 Task: Check the average views per listing of double oven in the last 3 years.
Action: Mouse moved to (829, 187)
Screenshot: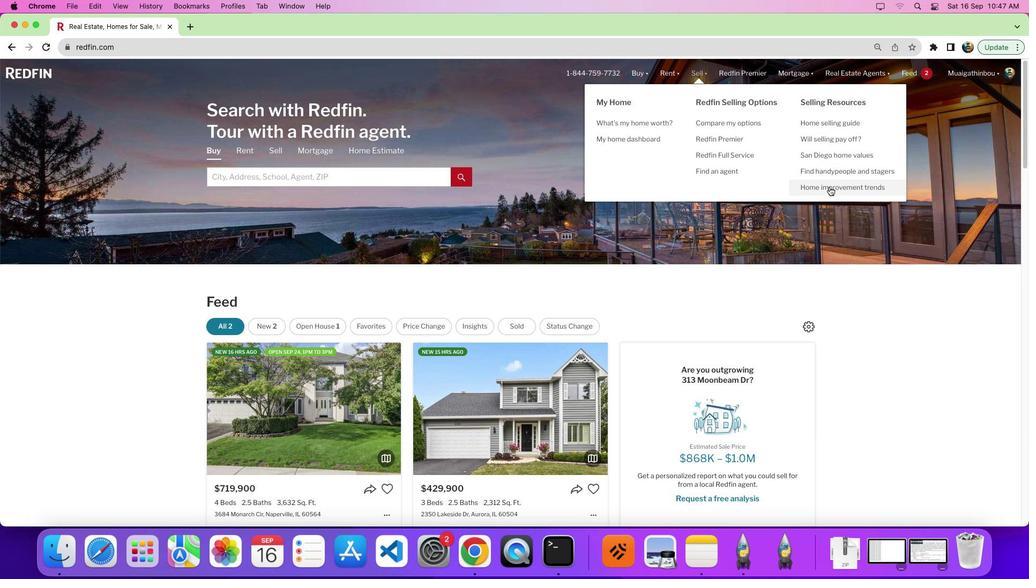 
Action: Mouse pressed left at (829, 187)
Screenshot: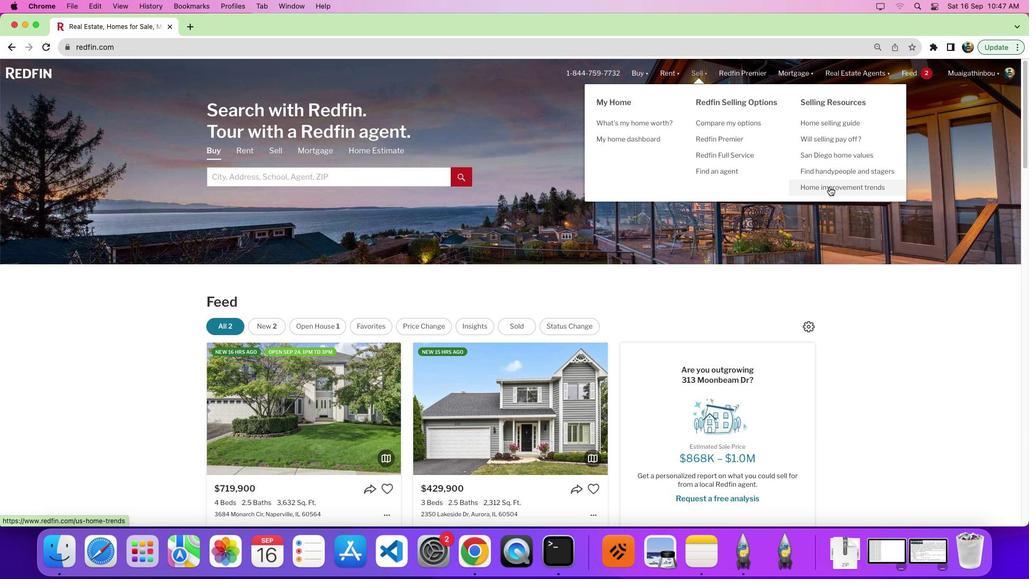 
Action: Mouse pressed left at (829, 187)
Screenshot: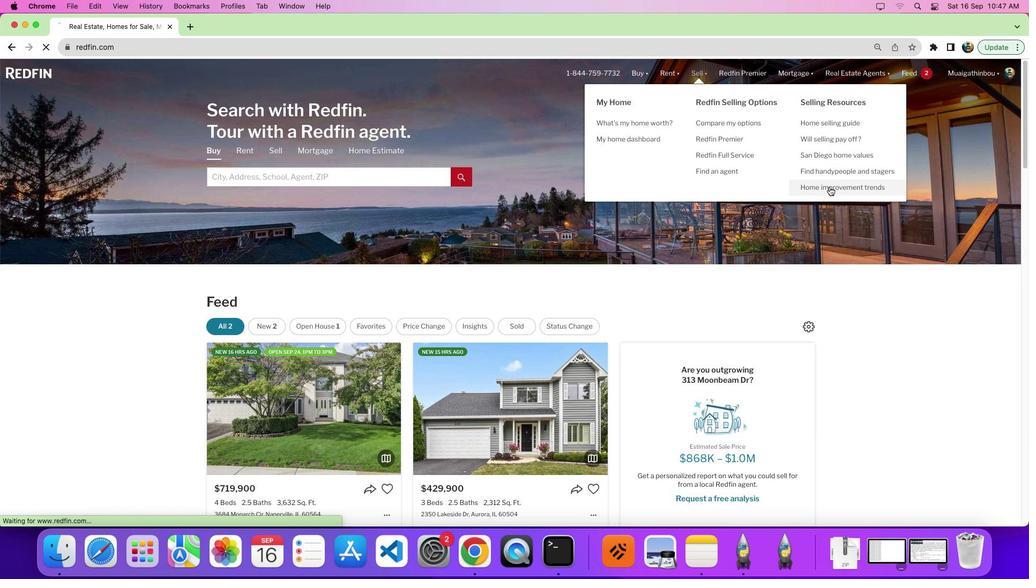 
Action: Mouse moved to (291, 211)
Screenshot: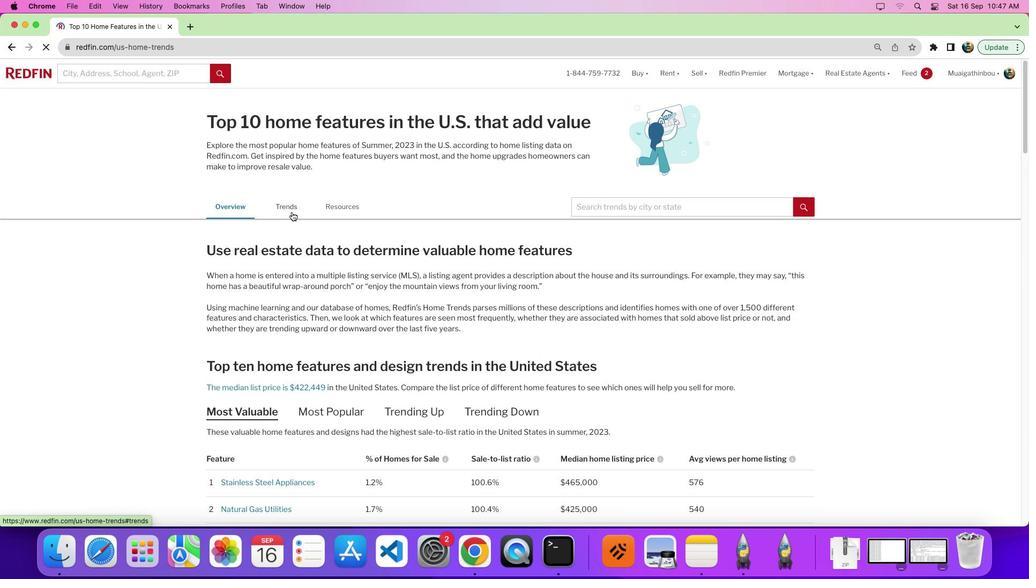 
Action: Mouse pressed left at (291, 211)
Screenshot: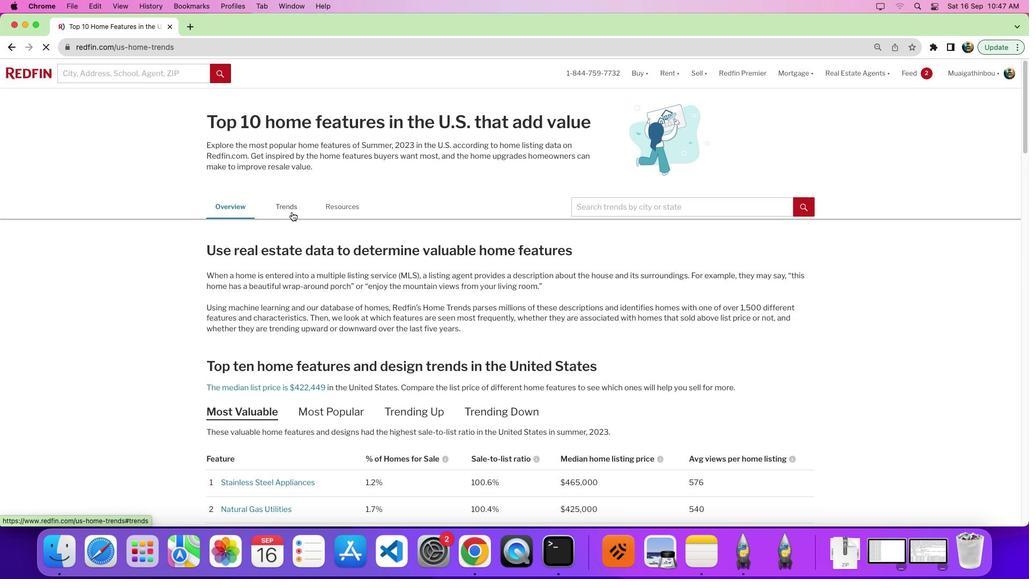
Action: Mouse moved to (574, 279)
Screenshot: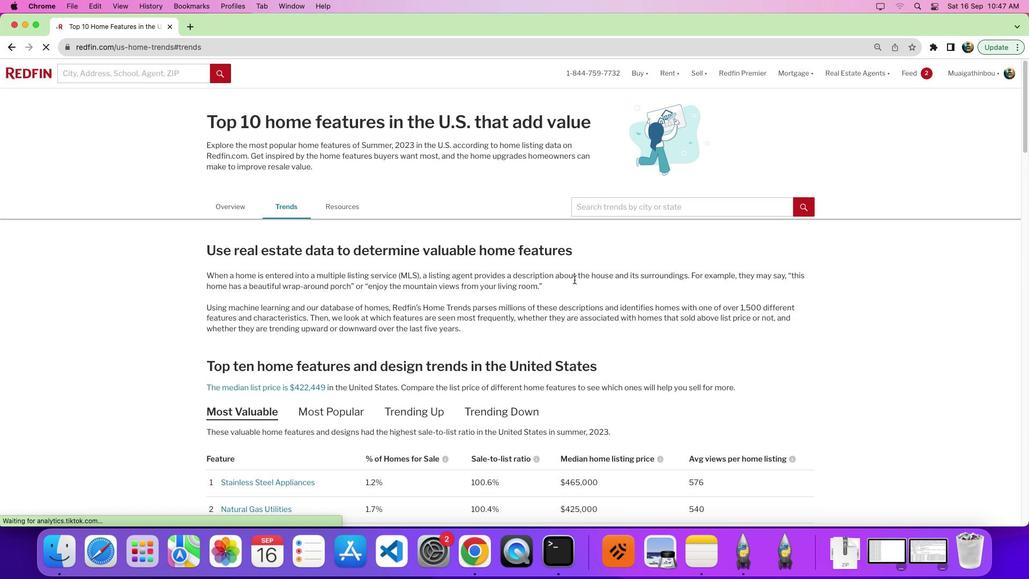 
Action: Mouse scrolled (574, 279) with delta (0, 0)
Screenshot: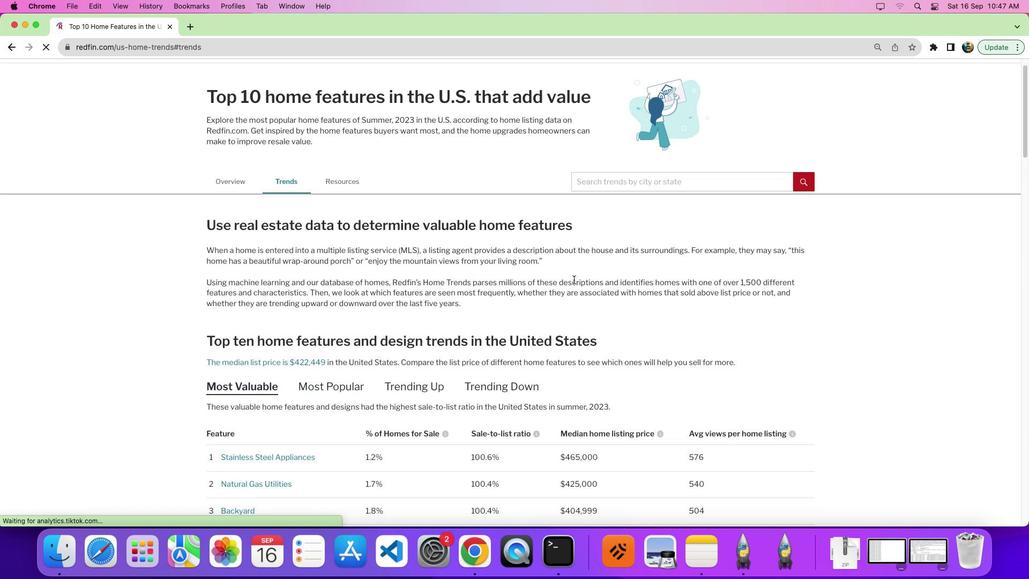 
Action: Mouse scrolled (574, 279) with delta (0, 0)
Screenshot: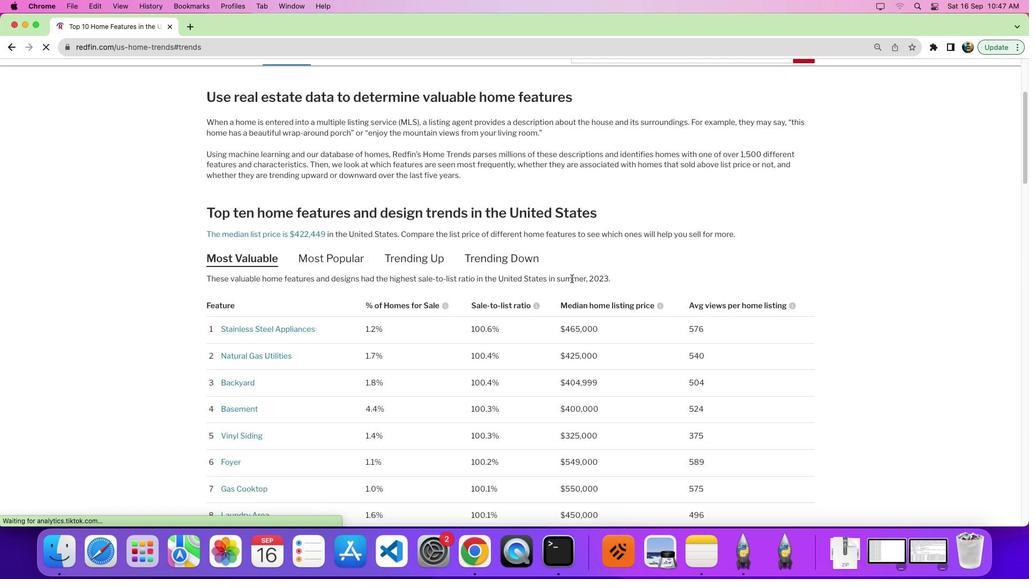 
Action: Mouse scrolled (574, 279) with delta (0, -4)
Screenshot: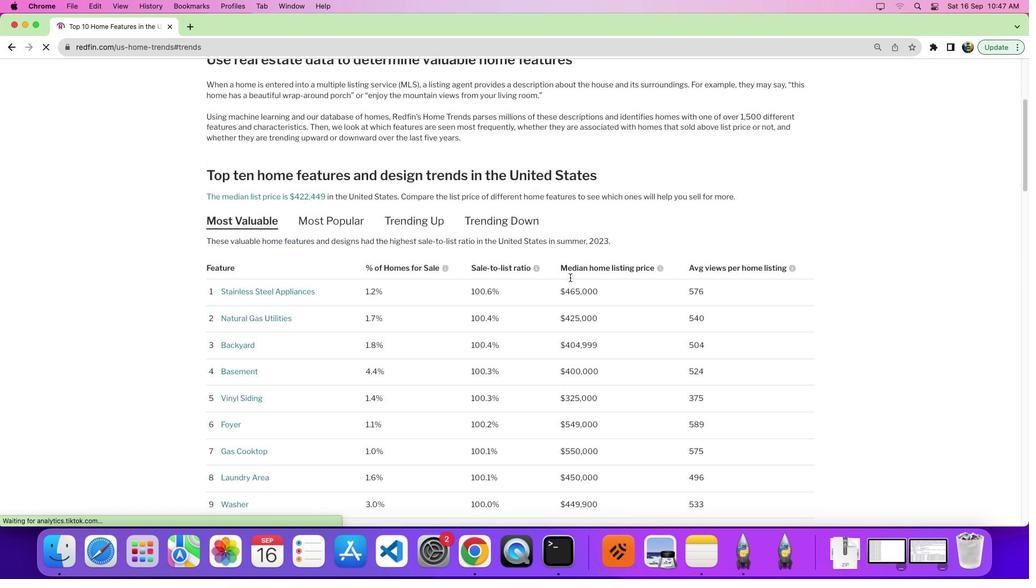 
Action: Mouse moved to (568, 277)
Screenshot: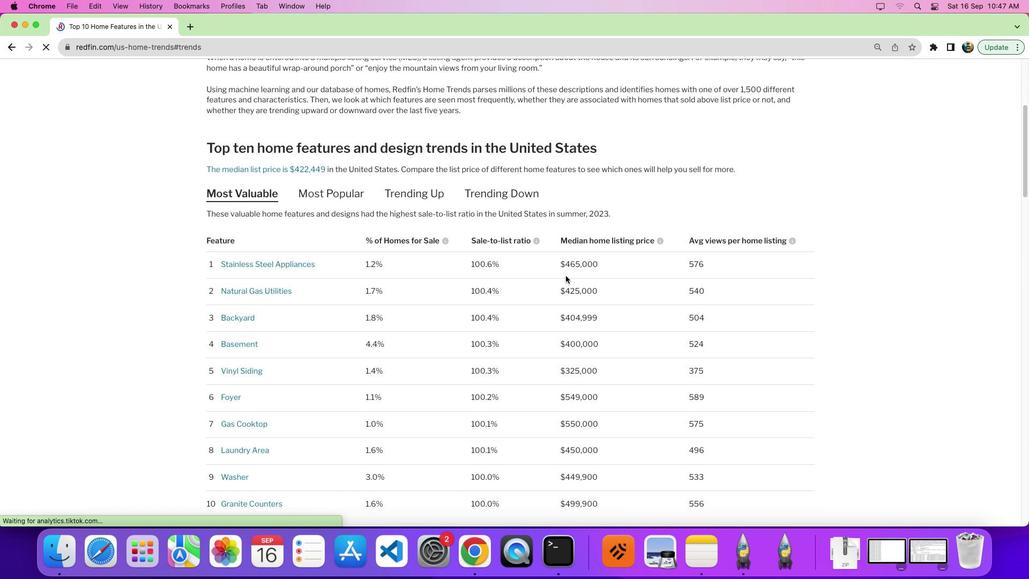 
Action: Mouse scrolled (568, 277) with delta (0, 0)
Screenshot: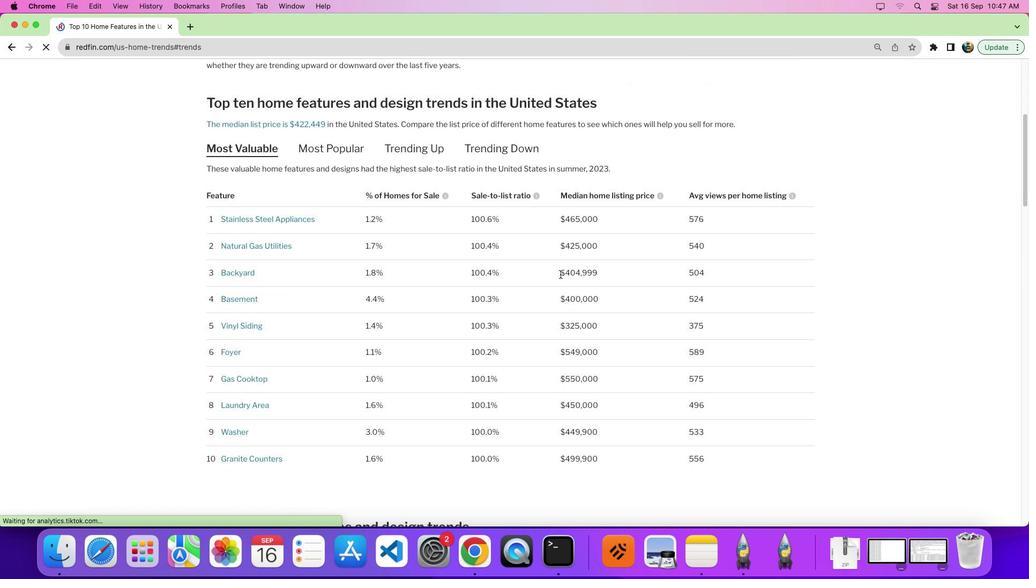 
Action: Mouse scrolled (568, 277) with delta (0, 0)
Screenshot: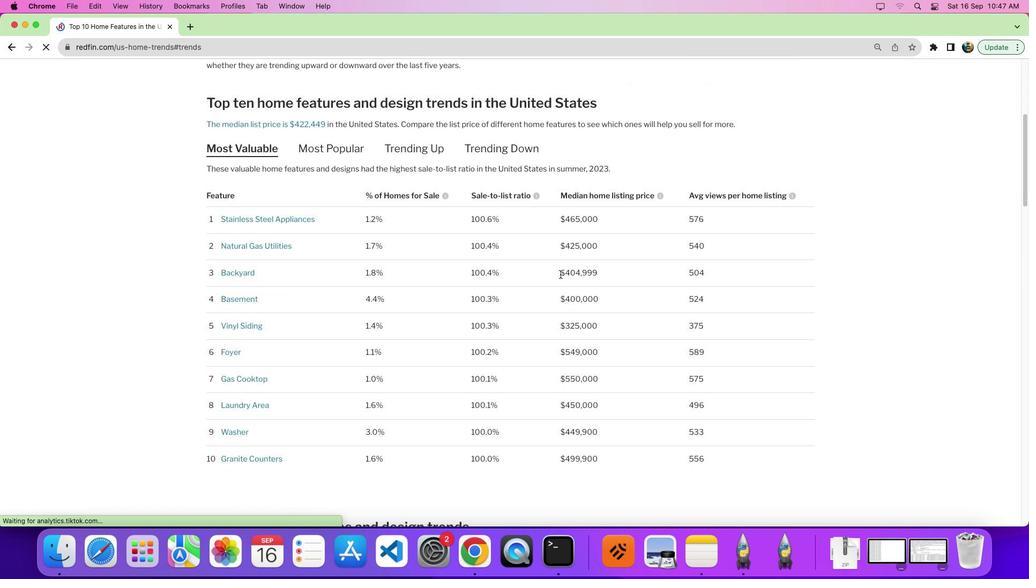 
Action: Mouse moved to (567, 276)
Screenshot: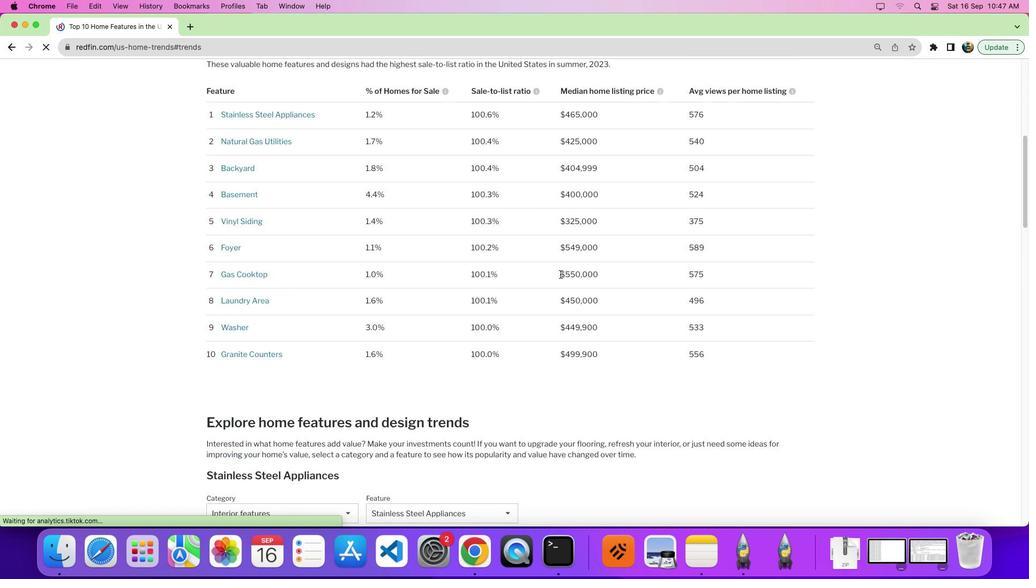 
Action: Mouse scrolled (567, 276) with delta (0, -4)
Screenshot: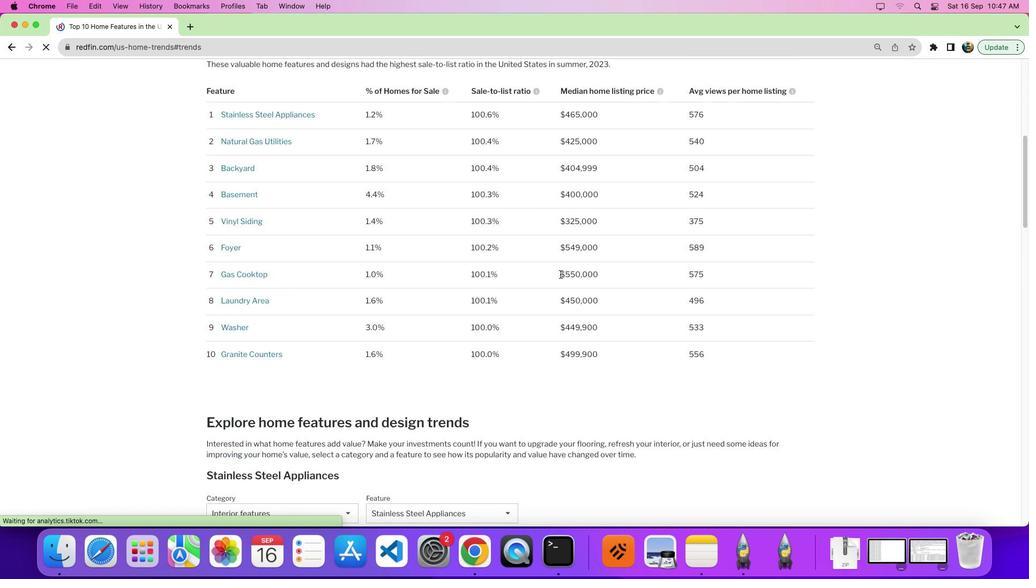 
Action: Mouse moved to (557, 274)
Screenshot: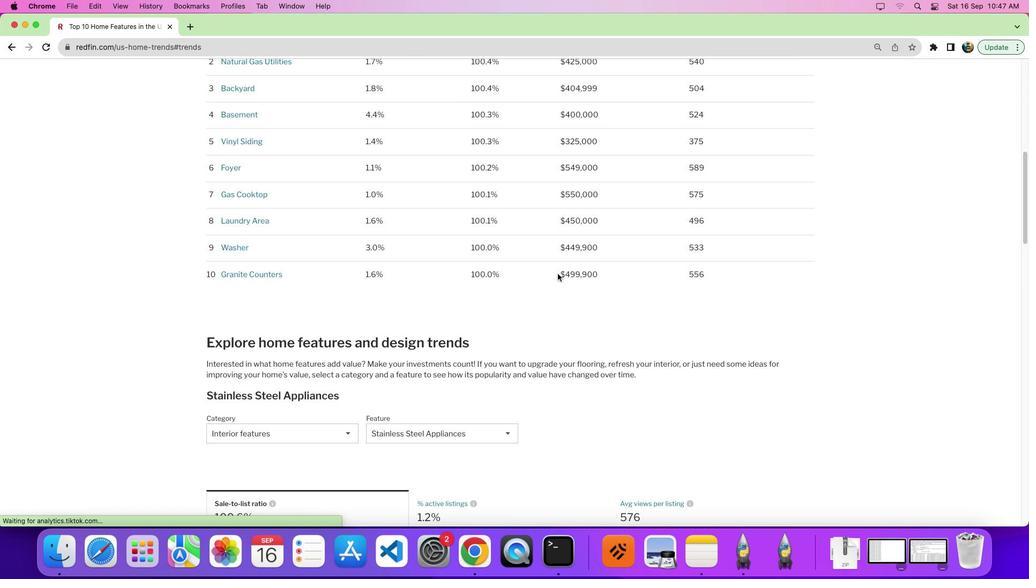 
Action: Mouse scrolled (557, 274) with delta (0, 0)
Screenshot: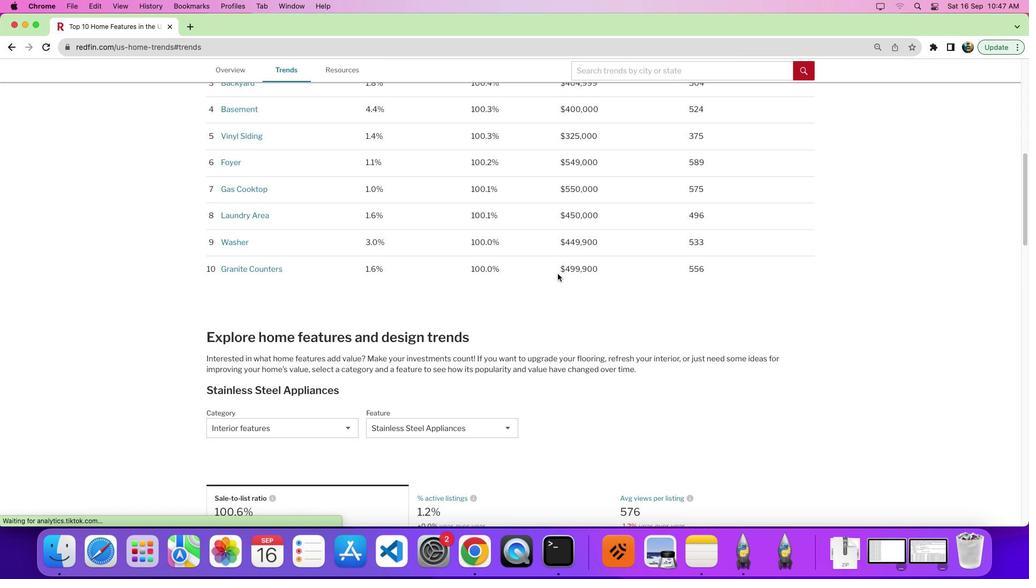 
Action: Mouse scrolled (557, 274) with delta (0, 0)
Screenshot: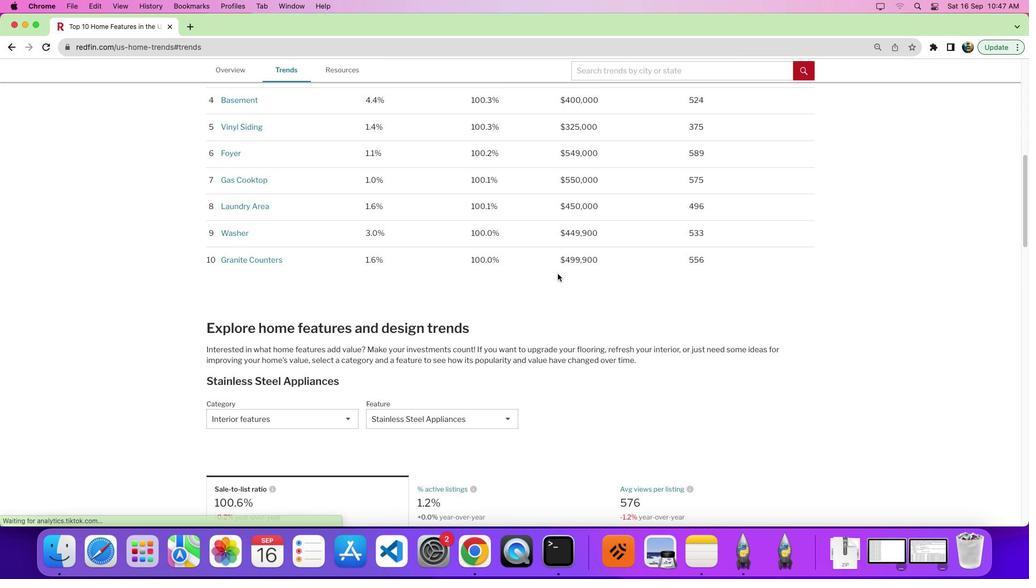 
Action: Mouse scrolled (557, 274) with delta (0, -2)
Screenshot: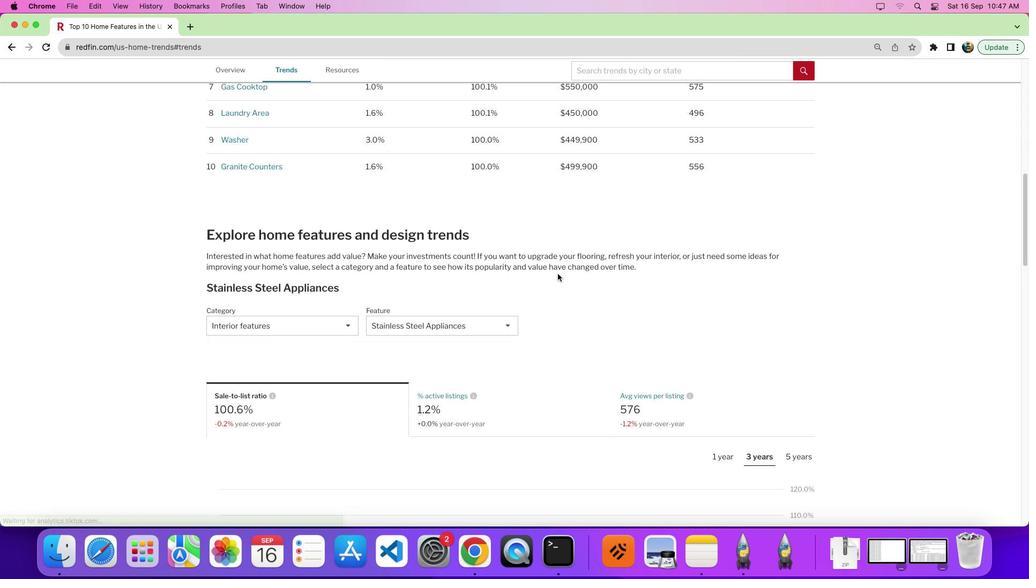 
Action: Mouse scrolled (557, 274) with delta (0, 0)
Screenshot: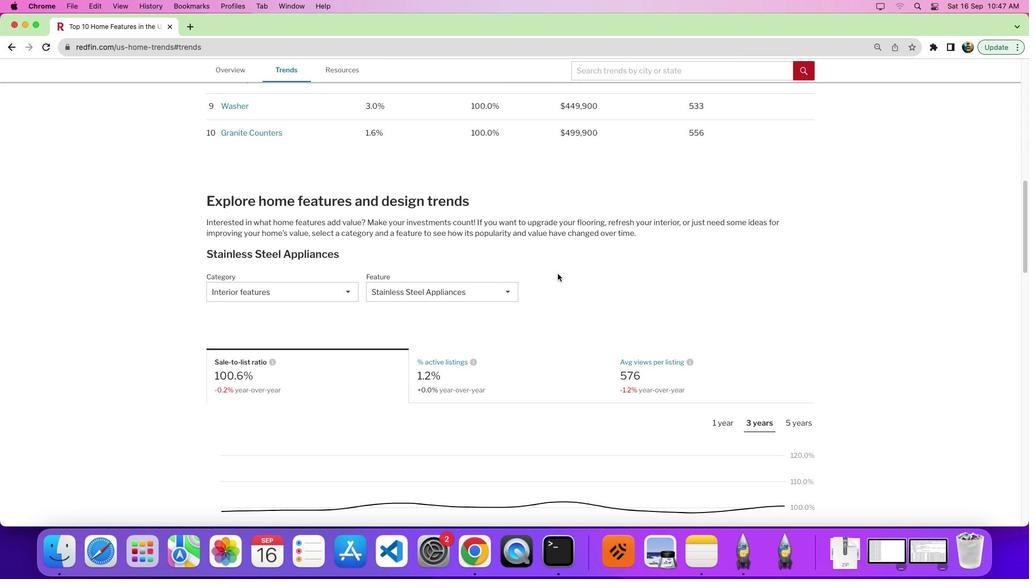 
Action: Mouse scrolled (557, 274) with delta (0, 0)
Screenshot: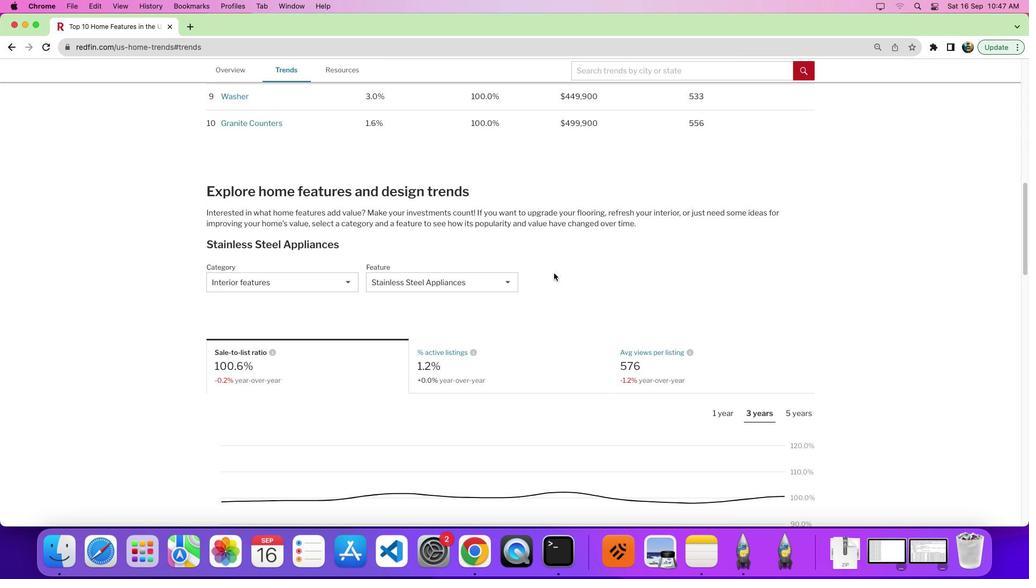 
Action: Mouse moved to (485, 282)
Screenshot: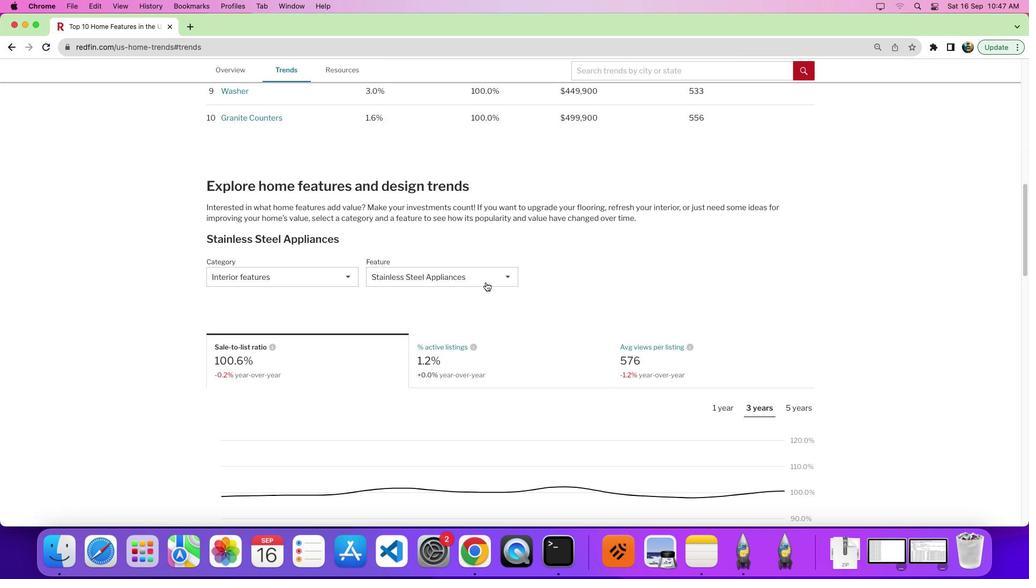 
Action: Mouse pressed left at (485, 282)
Screenshot: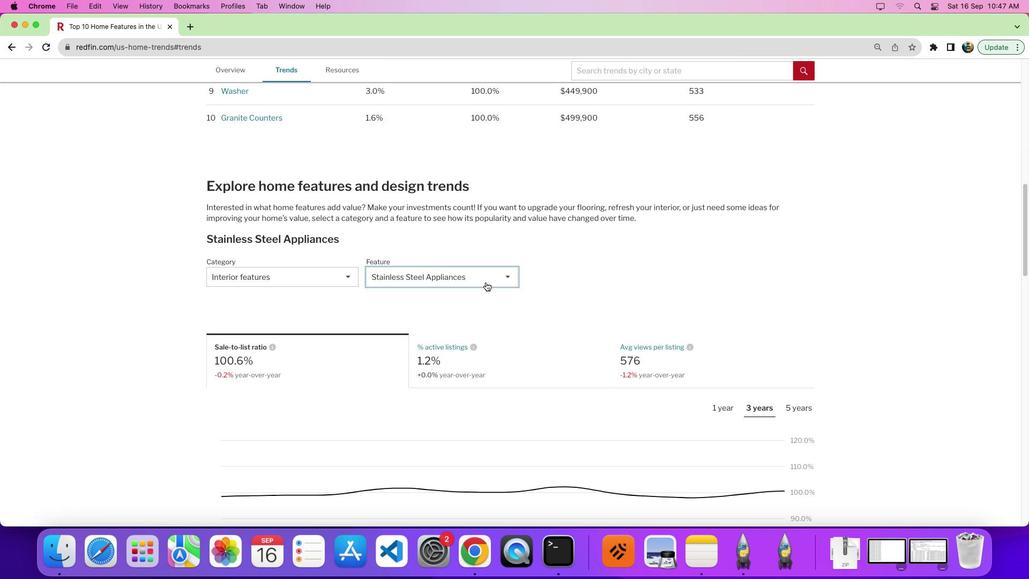 
Action: Mouse moved to (460, 363)
Screenshot: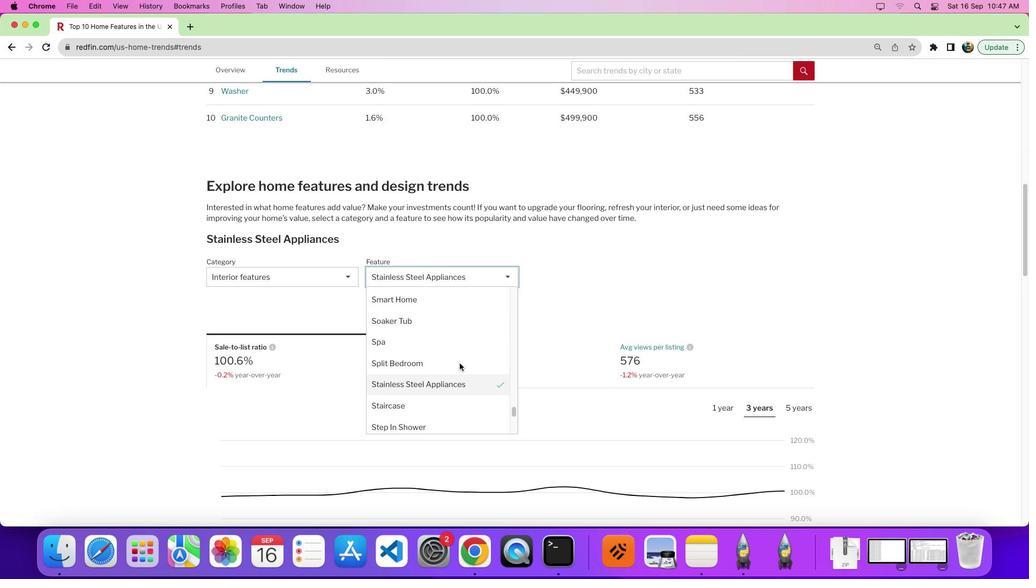 
Action: Mouse scrolled (460, 363) with delta (0, 0)
Screenshot: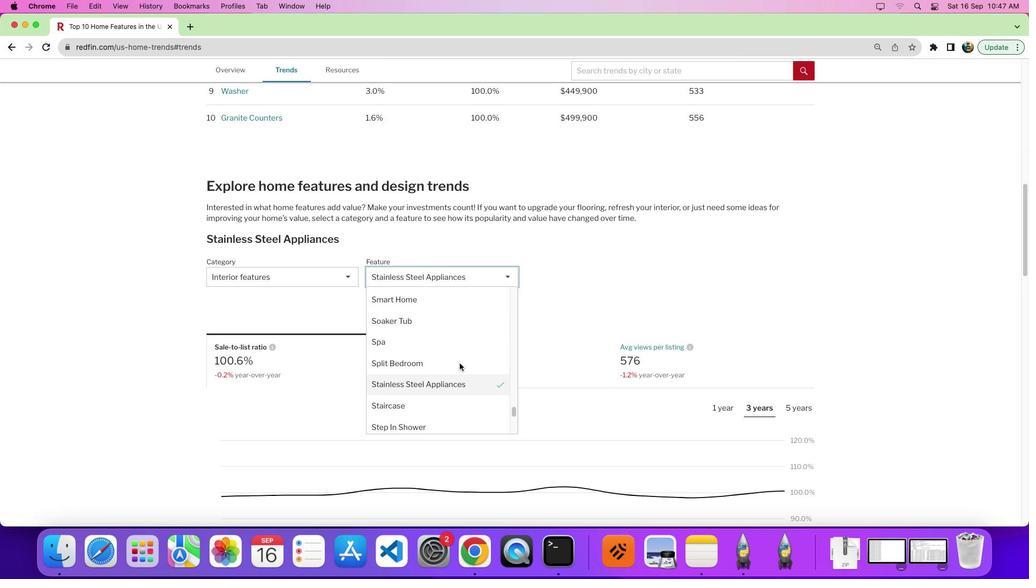 
Action: Mouse scrolled (460, 363) with delta (0, 0)
Screenshot: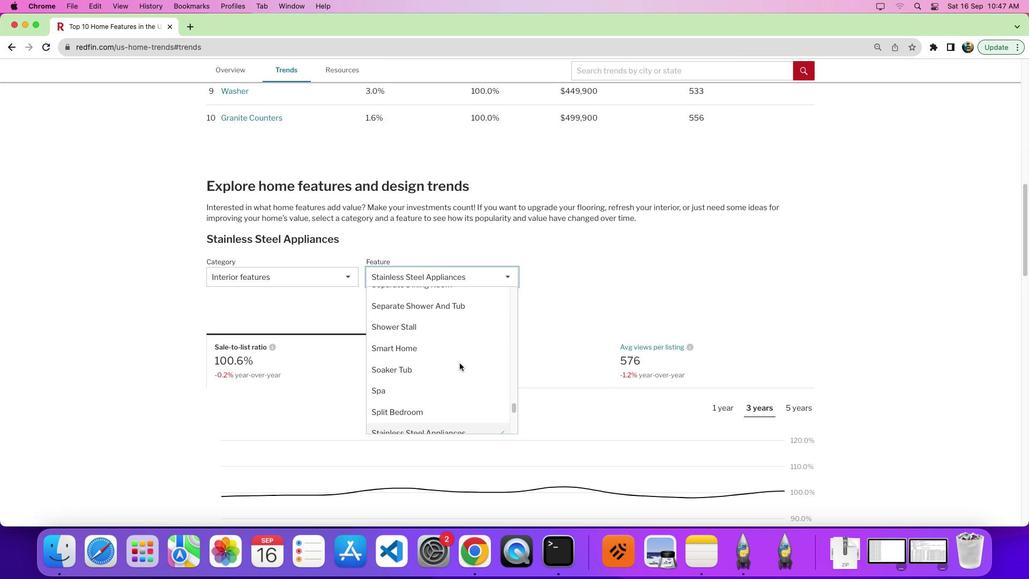 
Action: Mouse scrolled (460, 363) with delta (0, 3)
Screenshot: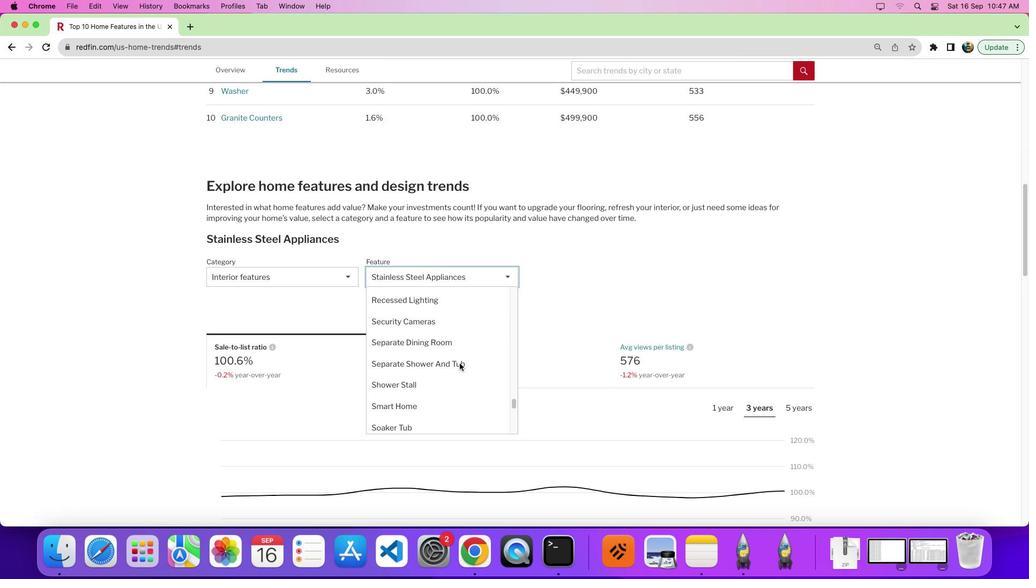 
Action: Mouse scrolled (460, 363) with delta (0, 0)
Screenshot: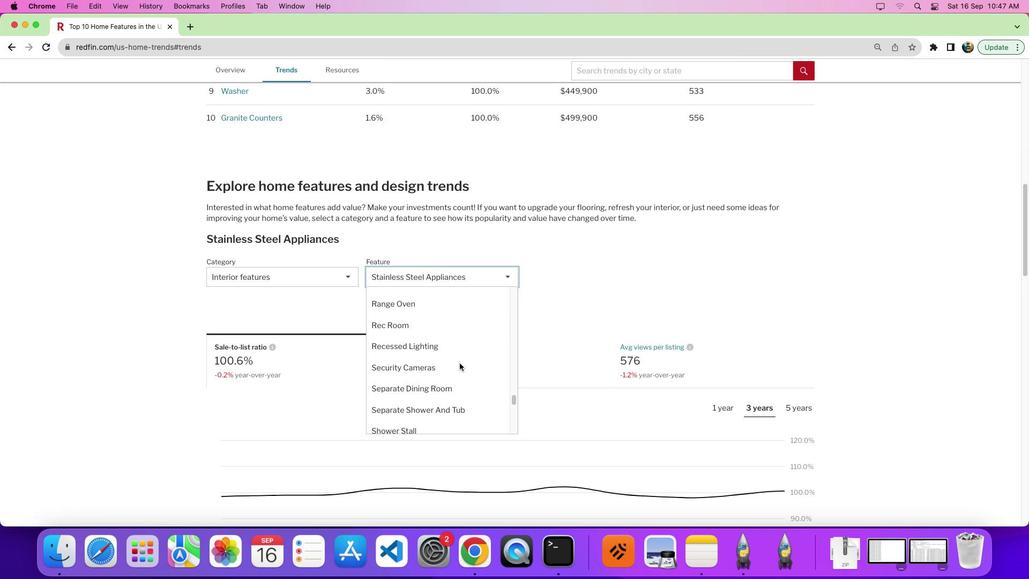 
Action: Mouse scrolled (460, 363) with delta (0, 0)
Screenshot: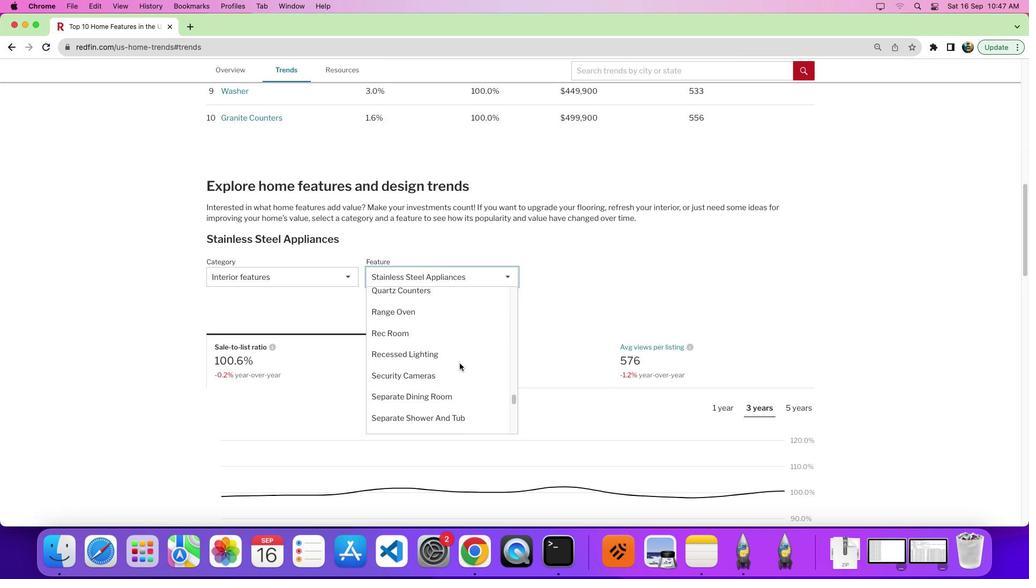 
Action: Mouse moved to (427, 333)
Screenshot: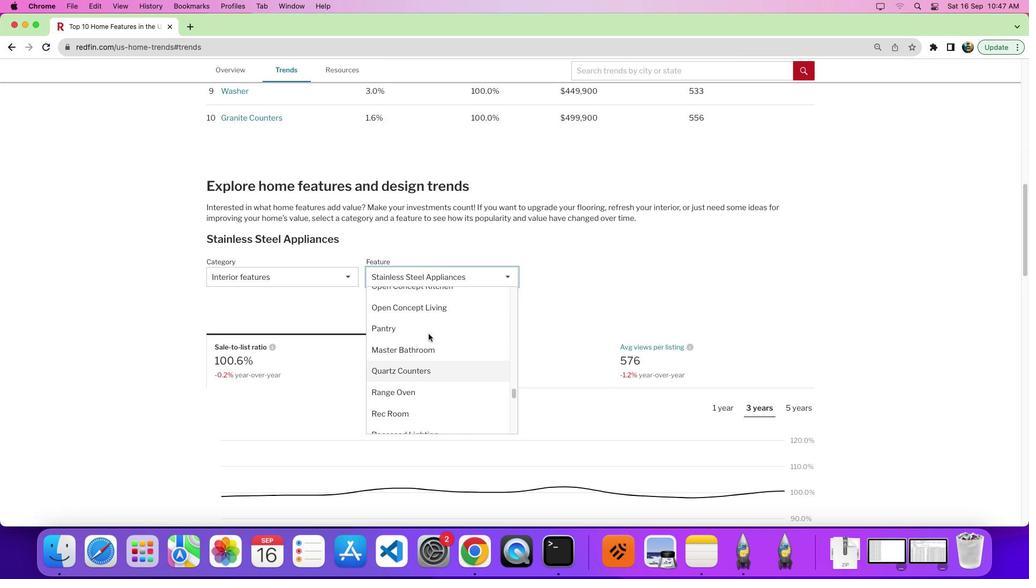 
Action: Mouse scrolled (427, 333) with delta (0, 0)
Screenshot: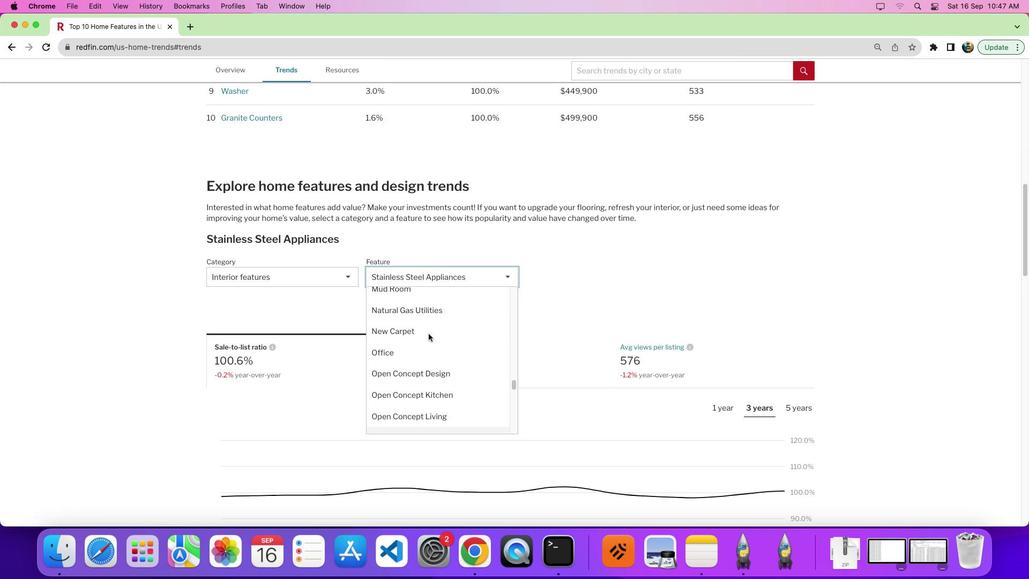 
Action: Mouse moved to (427, 333)
Screenshot: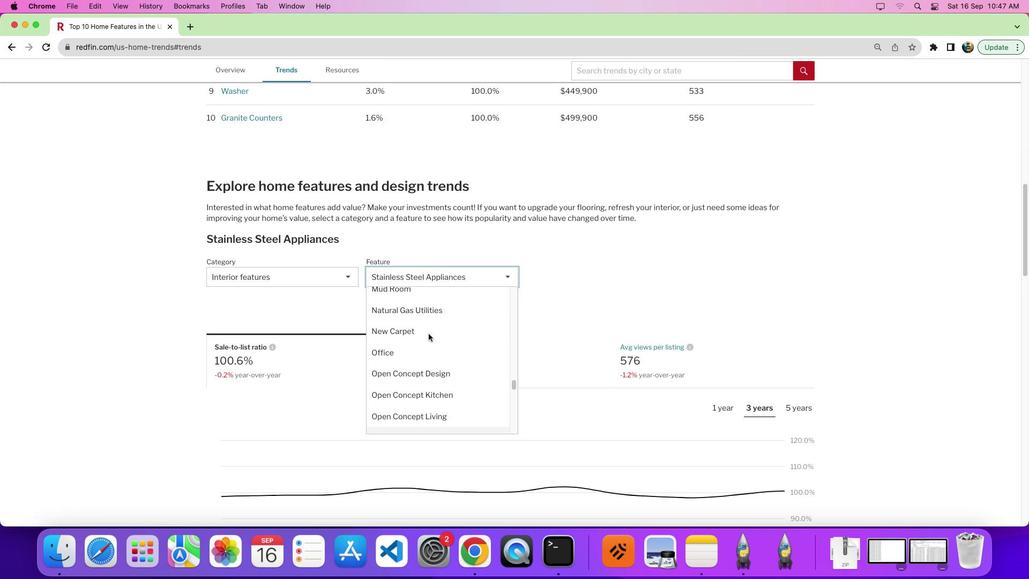 
Action: Mouse scrolled (427, 333) with delta (0, 1)
Screenshot: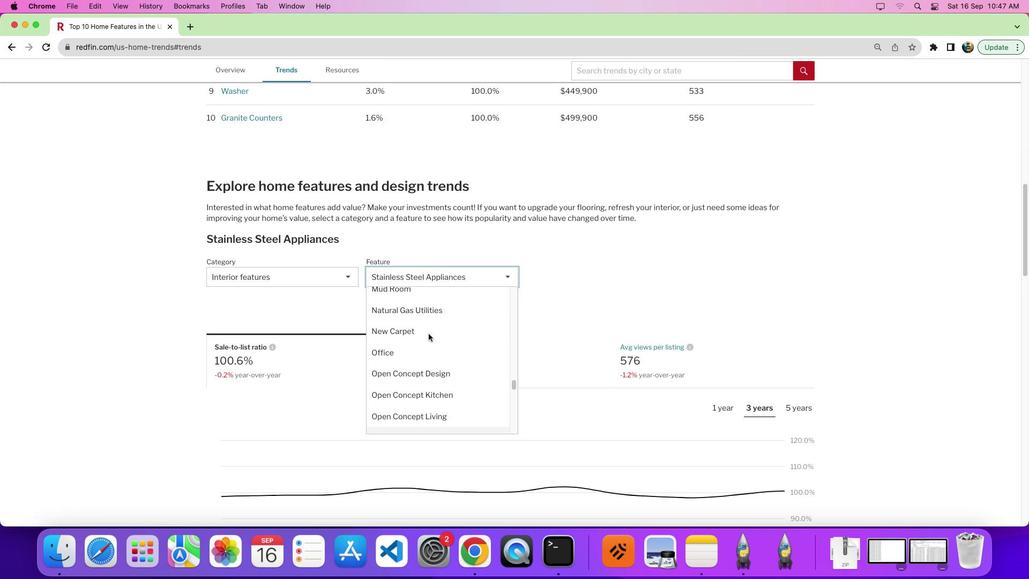 
Action: Mouse moved to (428, 333)
Screenshot: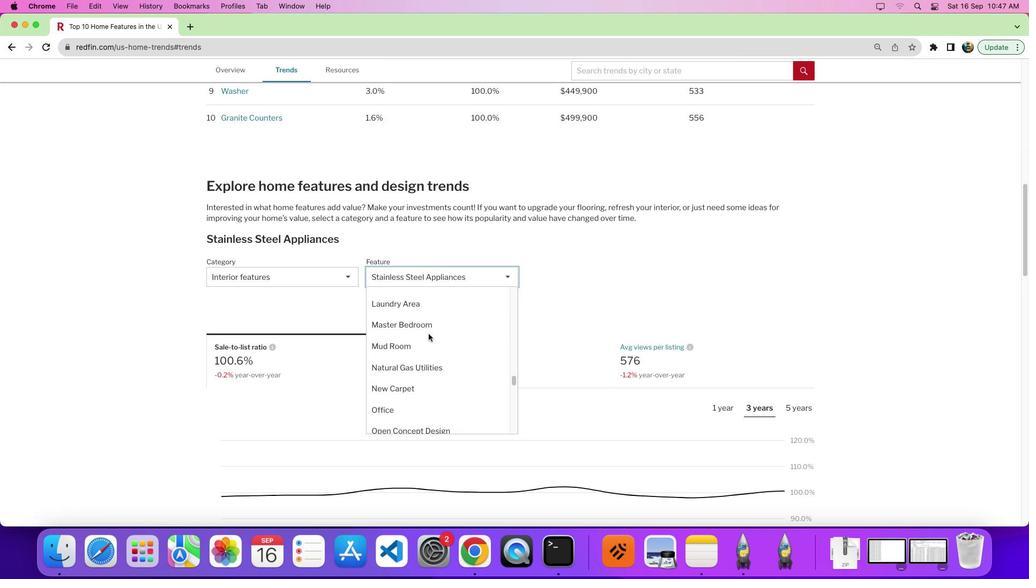 
Action: Mouse scrolled (428, 333) with delta (0, 4)
Screenshot: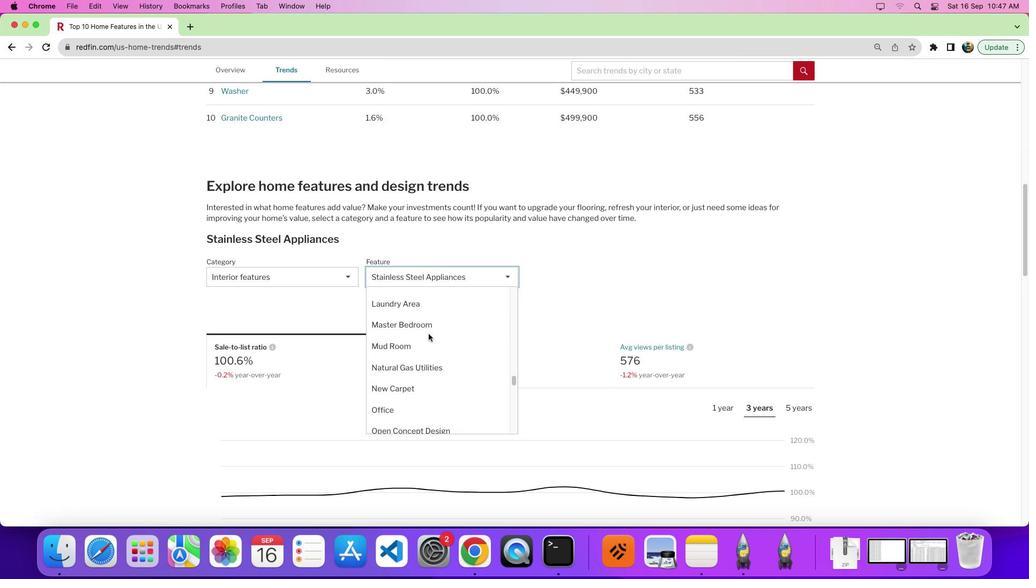 
Action: Mouse moved to (428, 333)
Screenshot: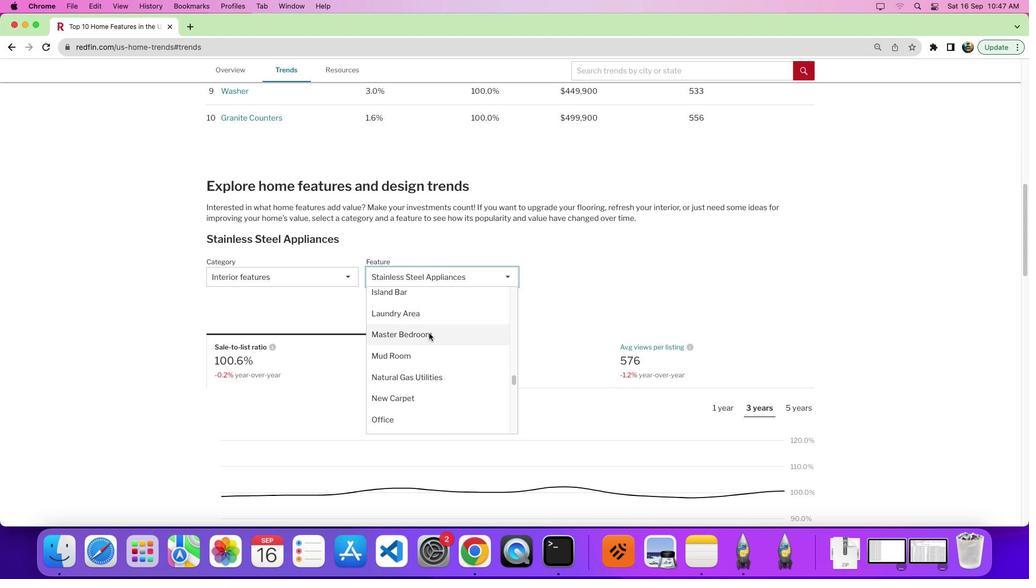 
Action: Mouse scrolled (428, 333) with delta (0, 0)
Screenshot: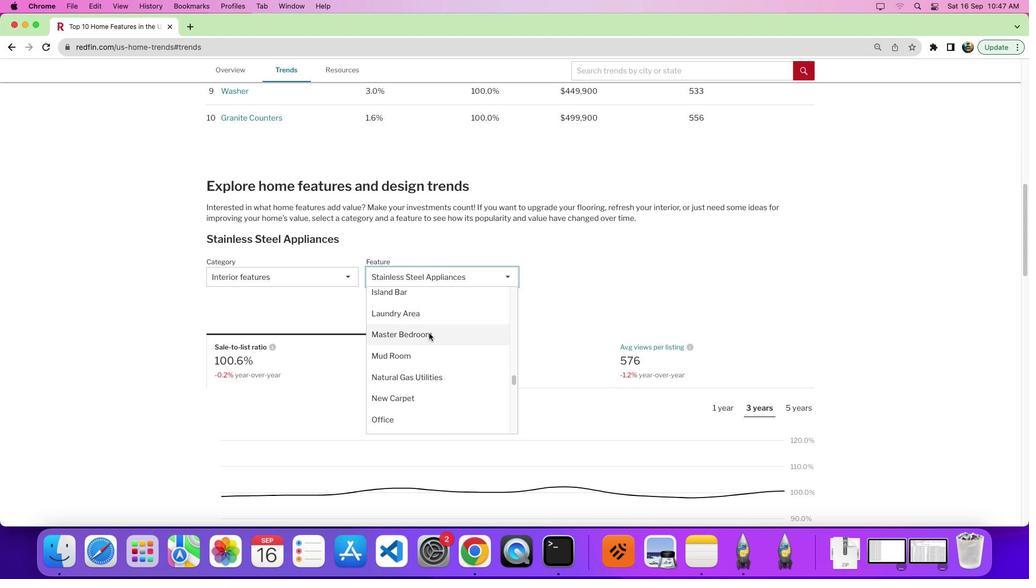 
Action: Mouse scrolled (428, 333) with delta (0, 0)
Screenshot: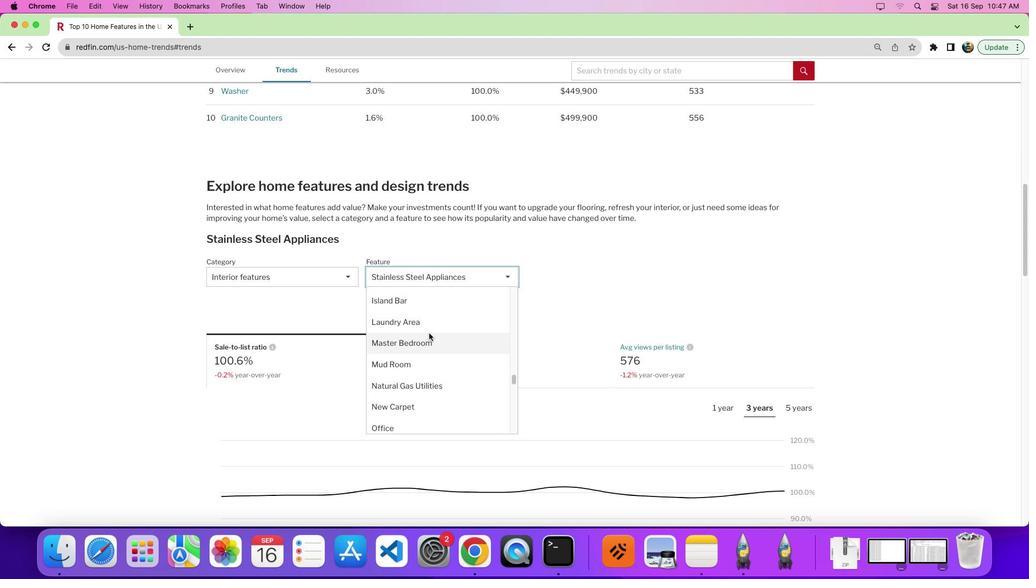 
Action: Mouse scrolled (428, 333) with delta (0, 0)
Screenshot: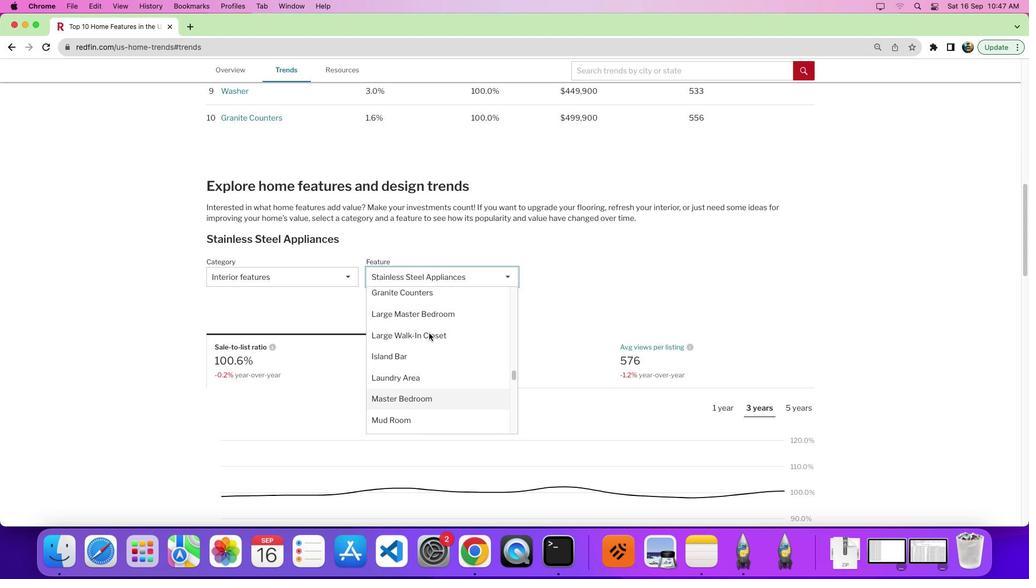 
Action: Mouse scrolled (428, 333) with delta (0, 0)
Screenshot: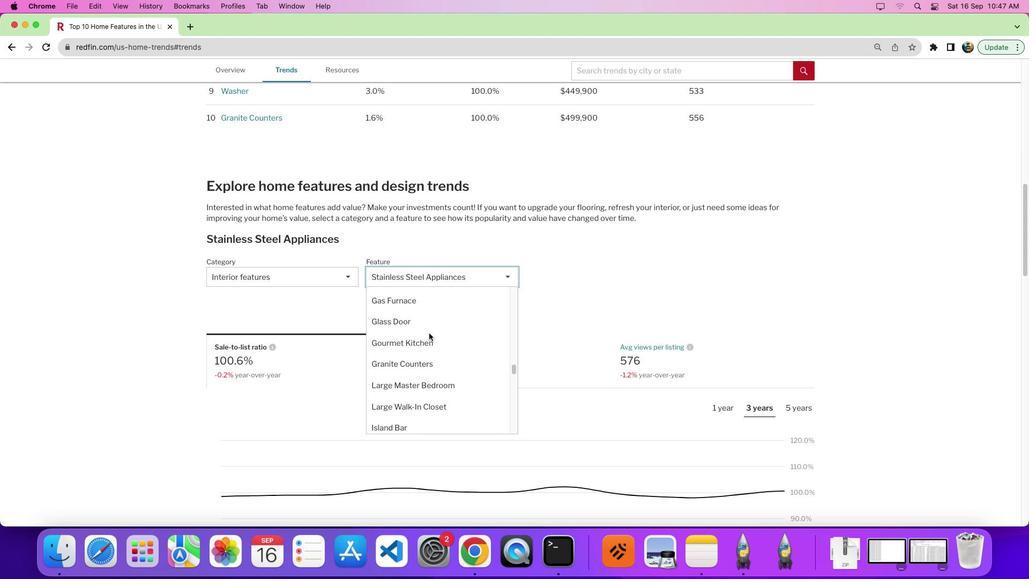 
Action: Mouse scrolled (428, 333) with delta (0, 3)
Screenshot: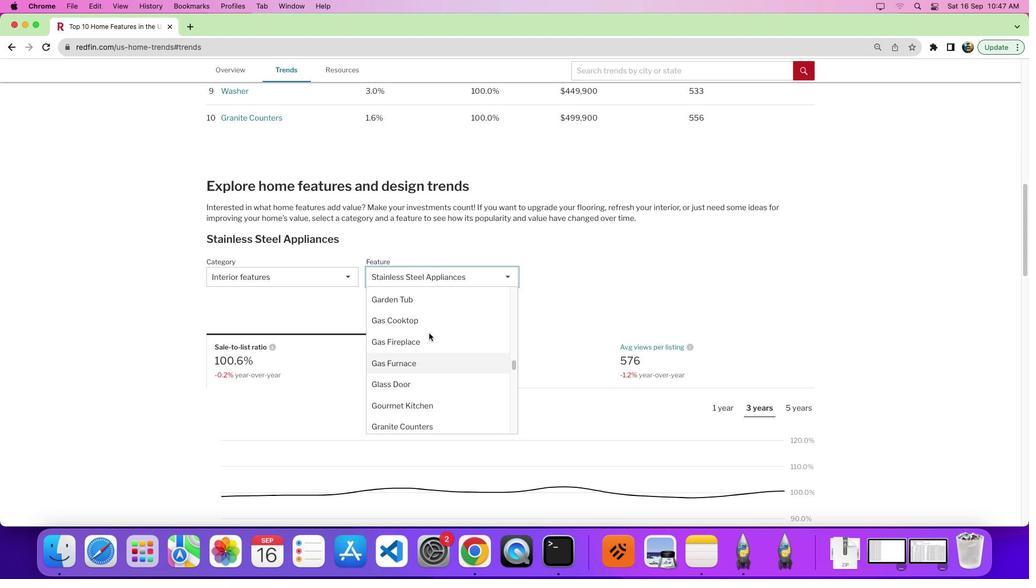 
Action: Mouse moved to (429, 333)
Screenshot: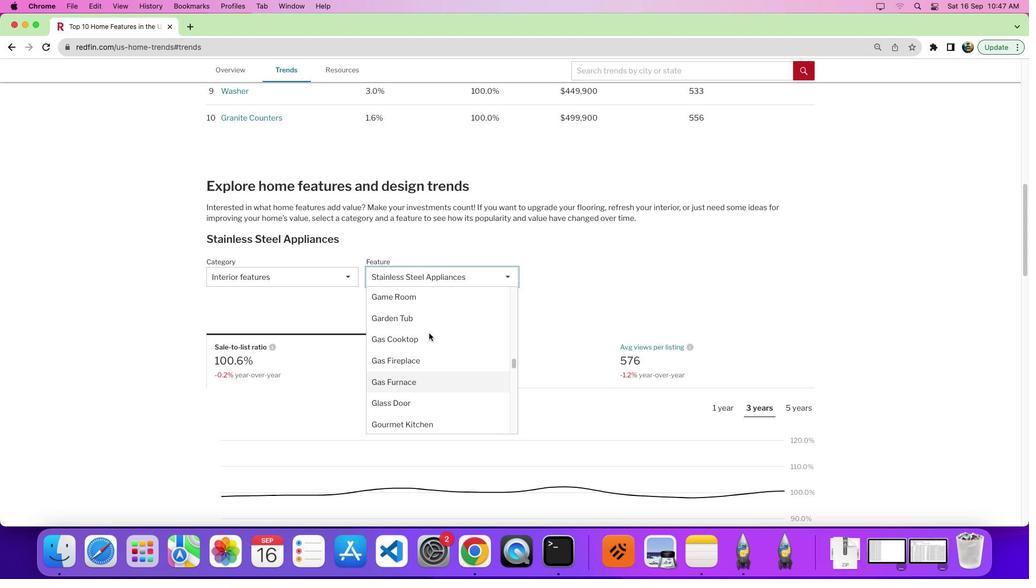 
Action: Mouse scrolled (429, 333) with delta (0, 0)
Screenshot: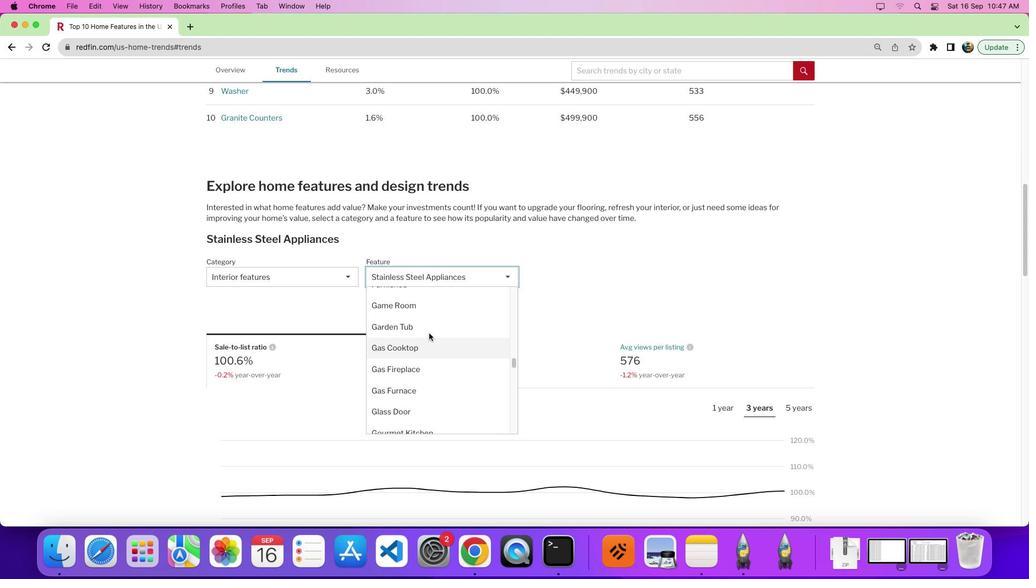 
Action: Mouse scrolled (429, 333) with delta (0, 0)
Screenshot: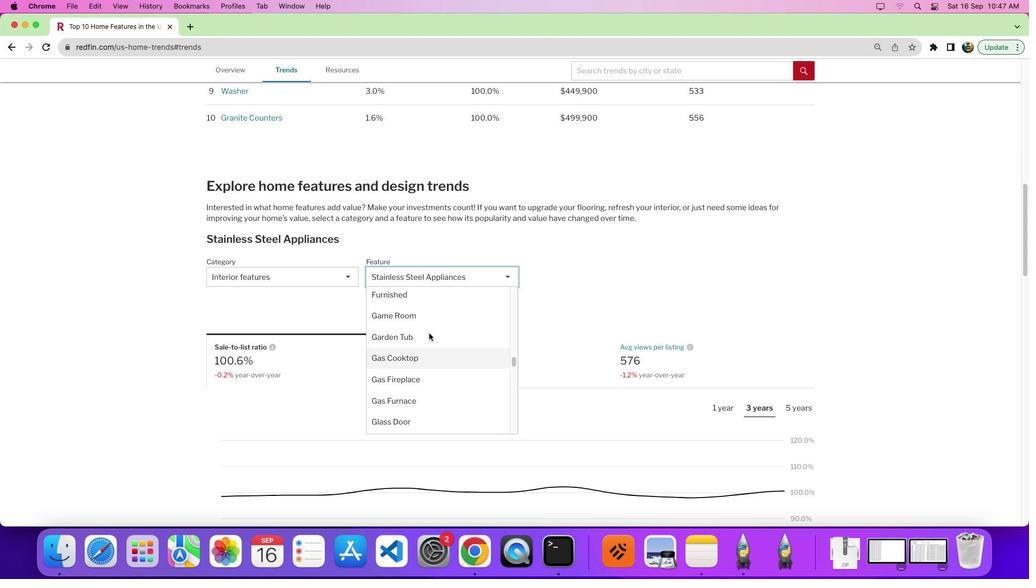 
Action: Mouse scrolled (429, 333) with delta (0, 2)
Screenshot: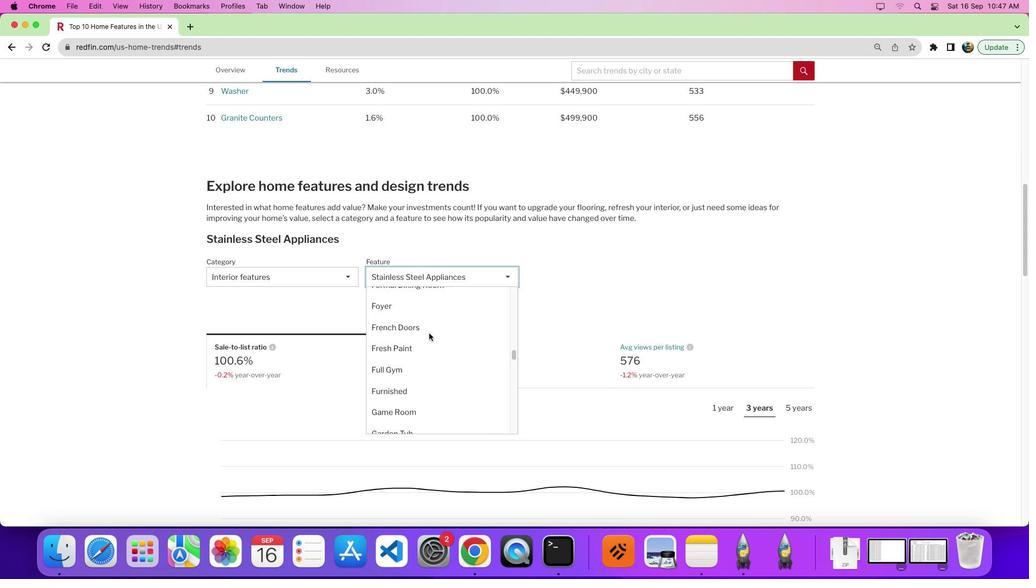 
Action: Mouse scrolled (429, 333) with delta (0, 0)
Screenshot: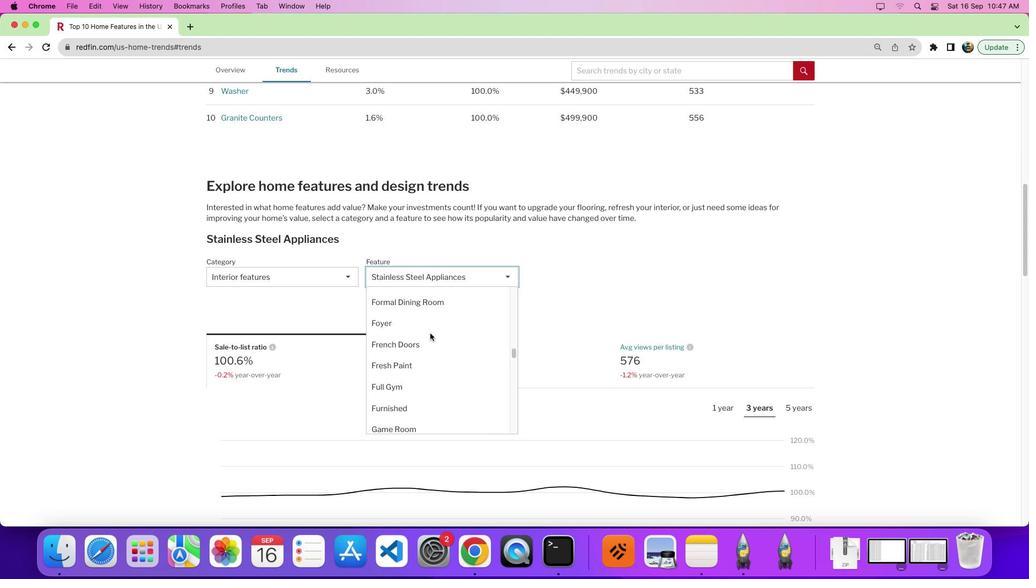 
Action: Mouse scrolled (429, 333) with delta (0, 0)
Screenshot: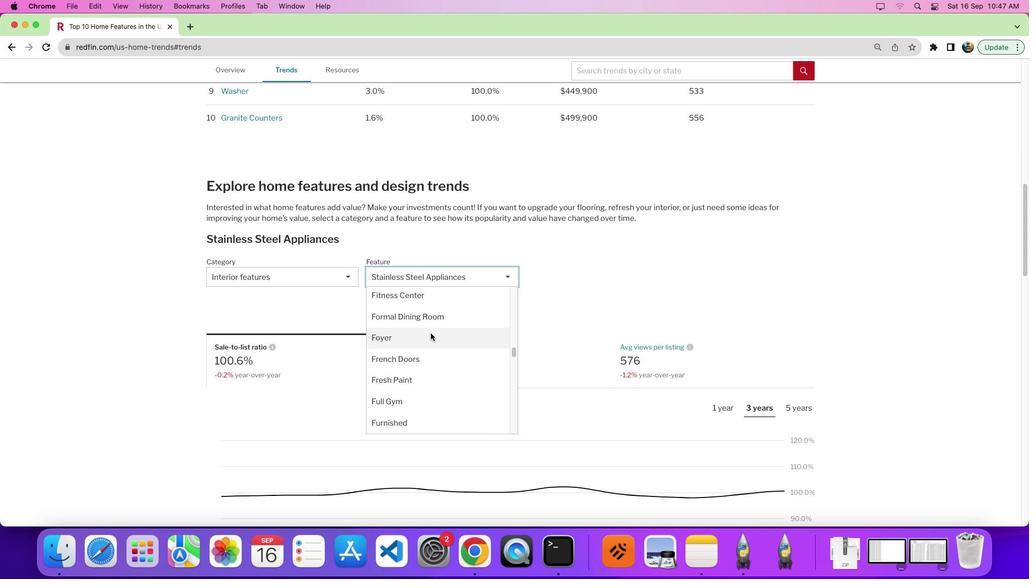 
Action: Mouse moved to (432, 331)
Screenshot: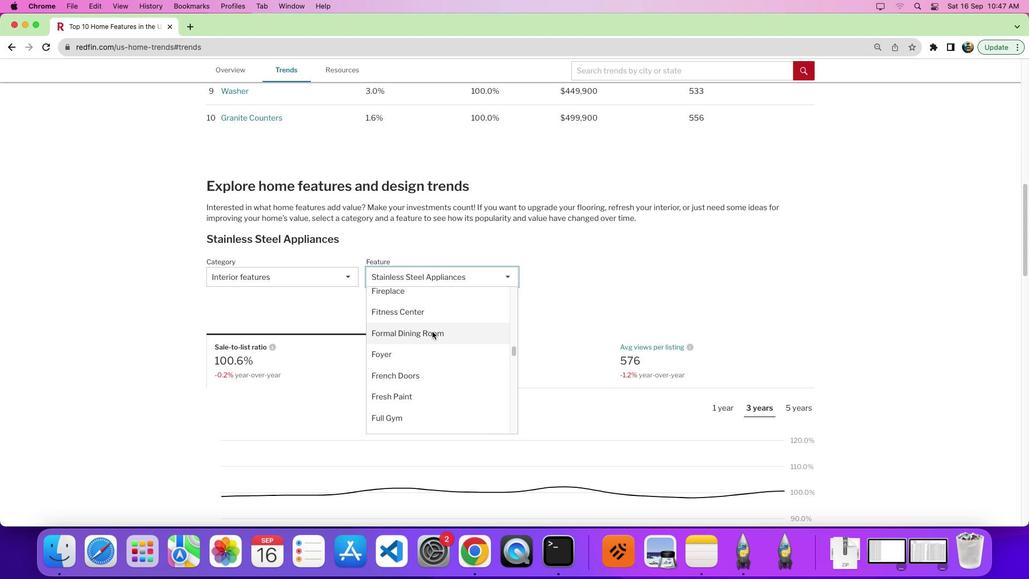 
Action: Mouse scrolled (432, 331) with delta (0, 0)
Screenshot: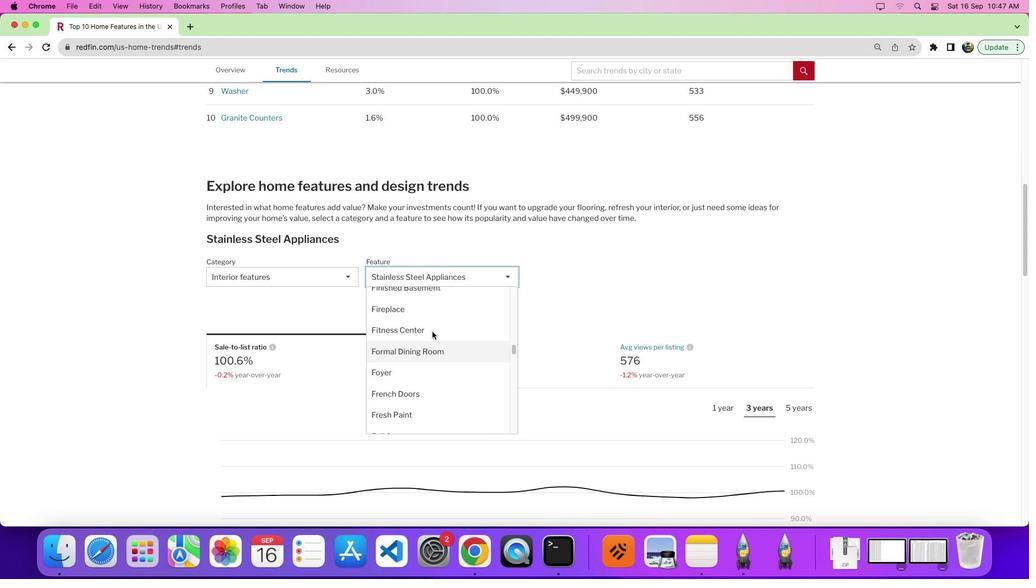 
Action: Mouse scrolled (432, 331) with delta (0, 0)
Screenshot: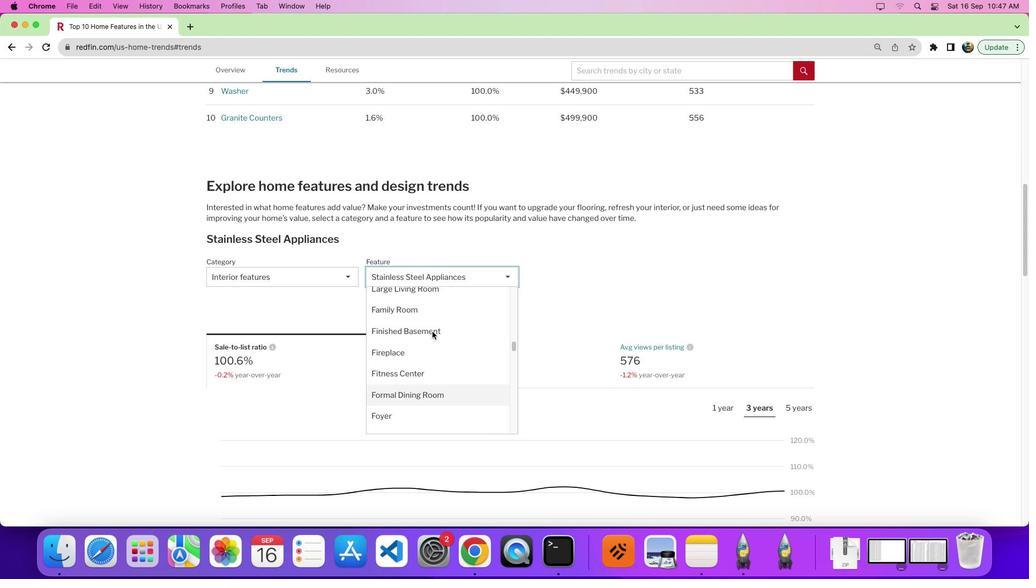 
Action: Mouse moved to (432, 331)
Screenshot: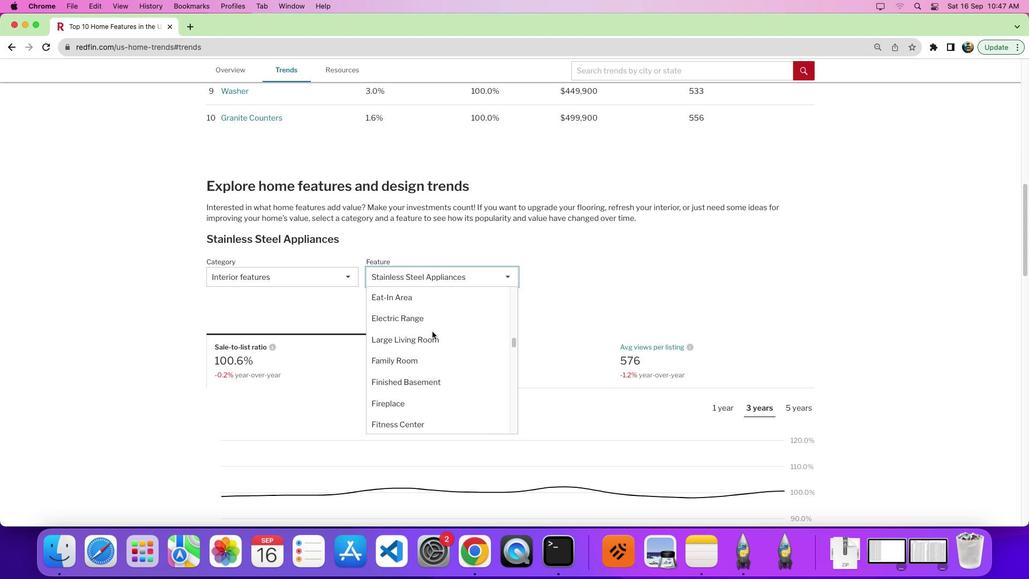 
Action: Mouse scrolled (432, 331) with delta (0, 2)
Screenshot: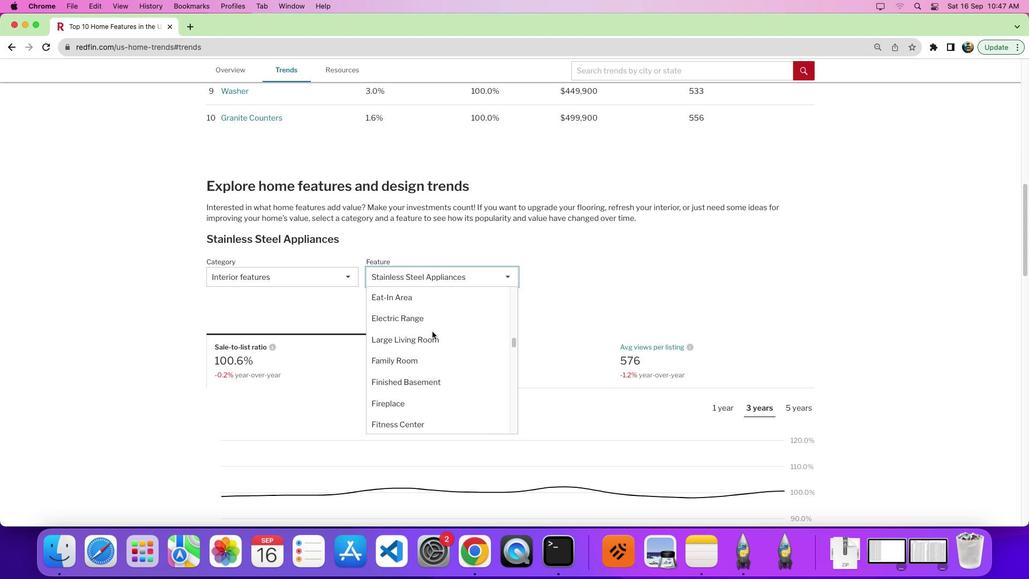
Action: Mouse moved to (456, 304)
Screenshot: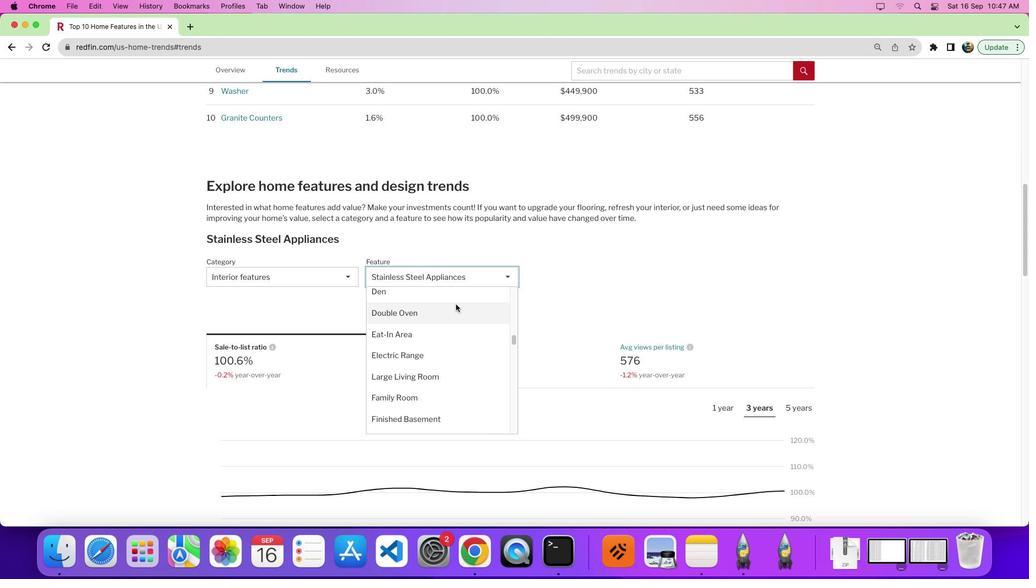 
Action: Mouse pressed left at (456, 304)
Screenshot: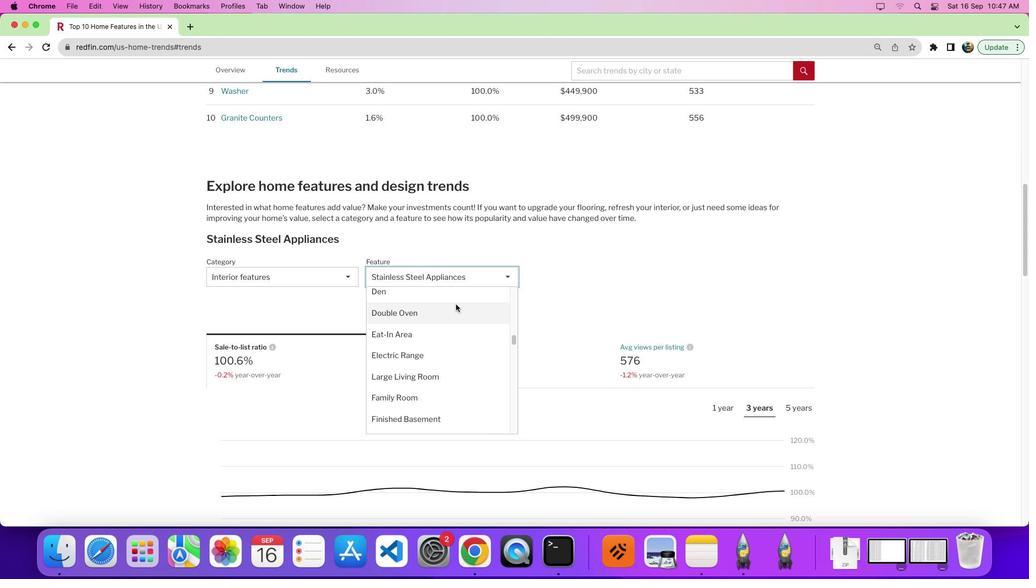 
Action: Mouse moved to (637, 357)
Screenshot: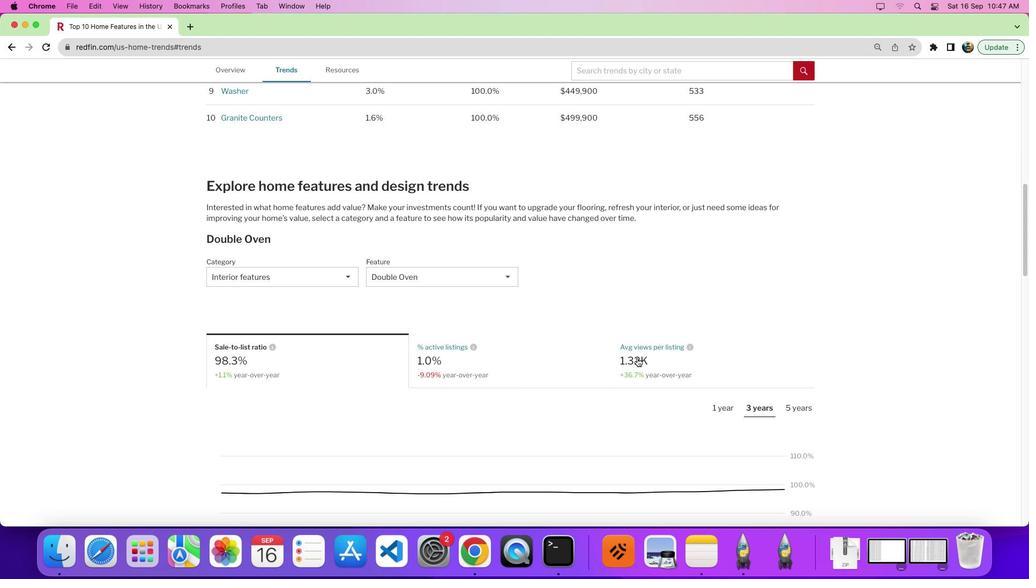 
Action: Mouse pressed left at (637, 357)
Screenshot: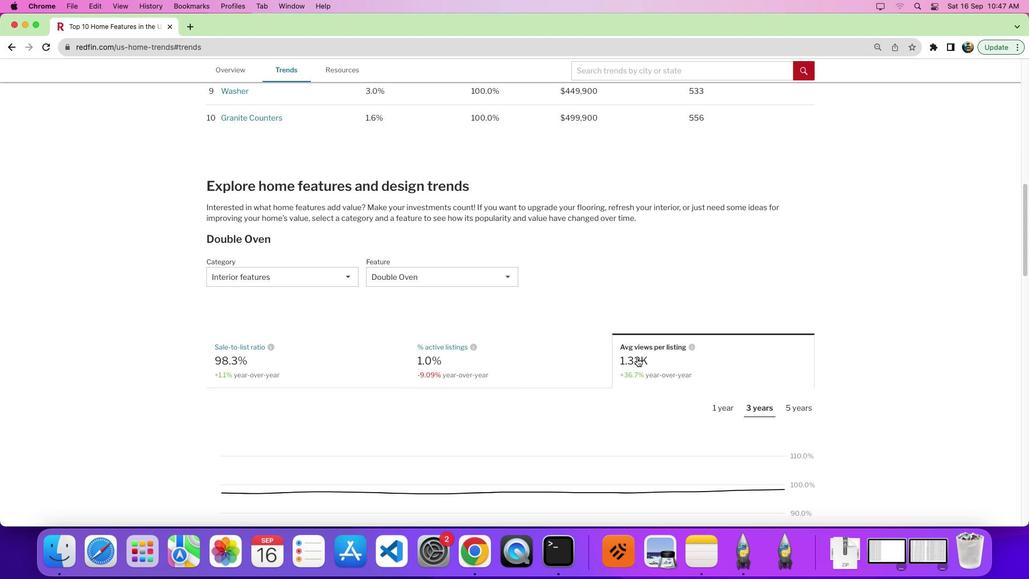 
Action: Mouse moved to (637, 351)
Screenshot: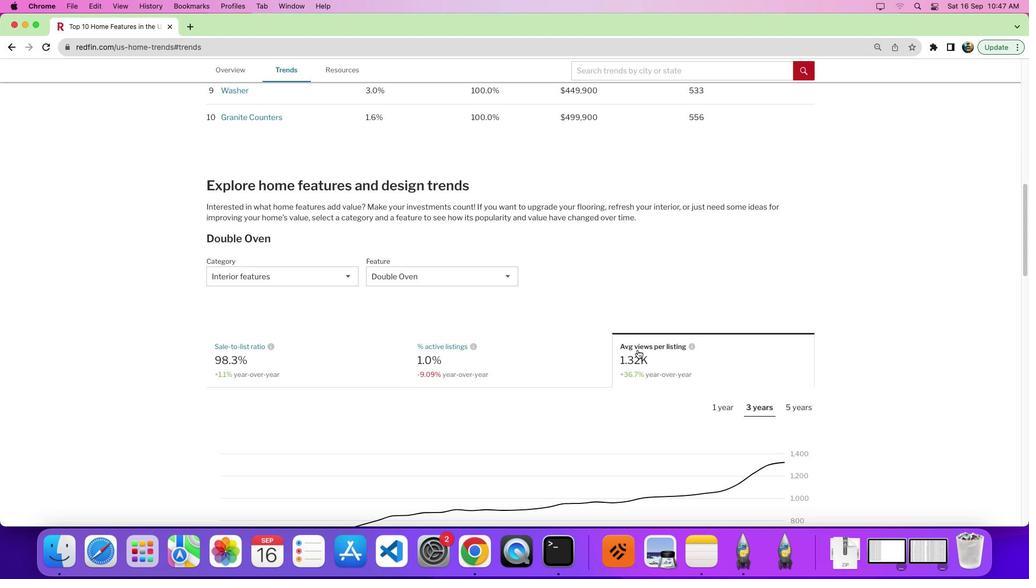 
Action: Mouse scrolled (637, 351) with delta (0, 0)
Screenshot: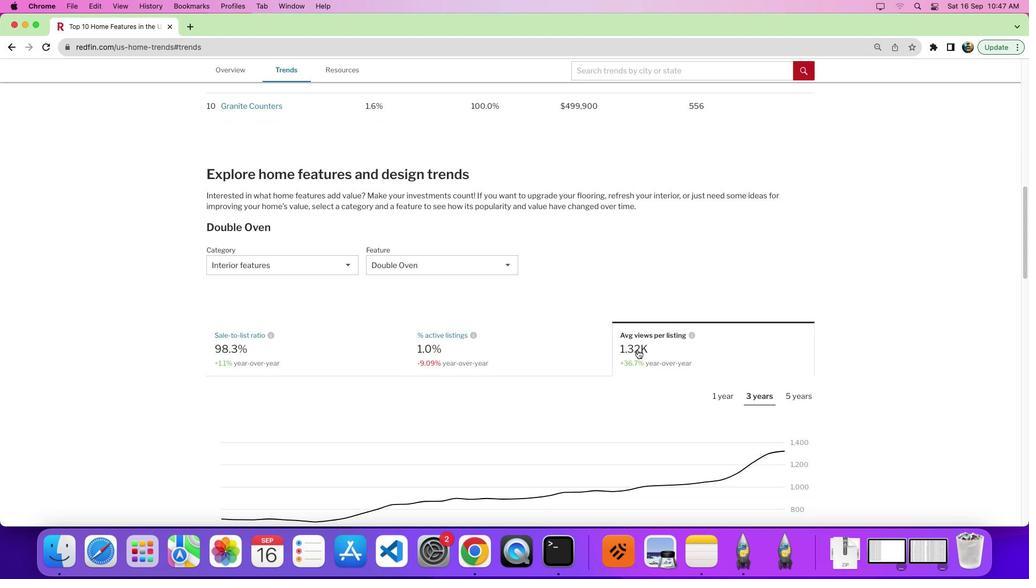 
Action: Mouse moved to (637, 350)
Screenshot: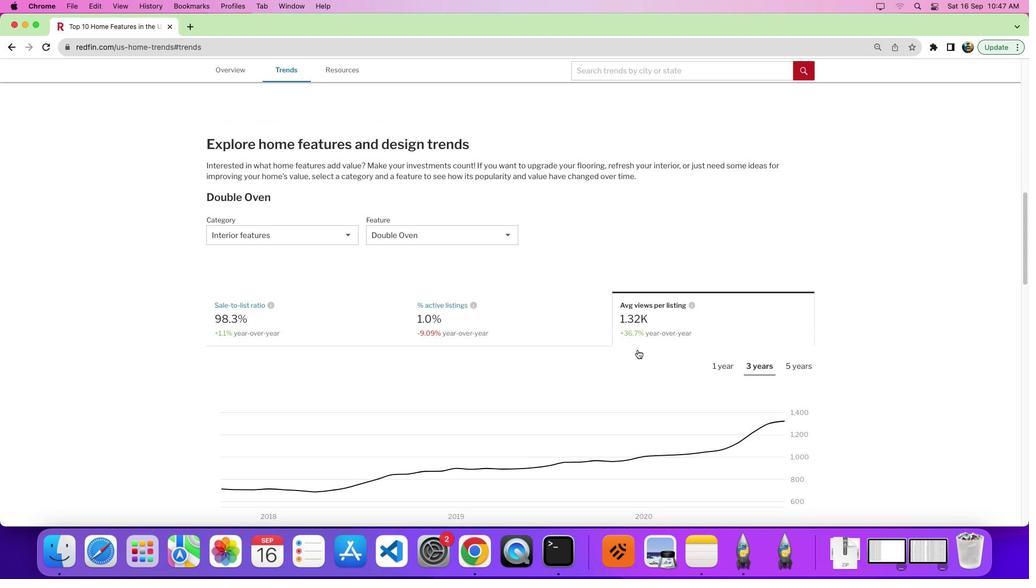 
Action: Mouse scrolled (637, 350) with delta (0, 0)
Screenshot: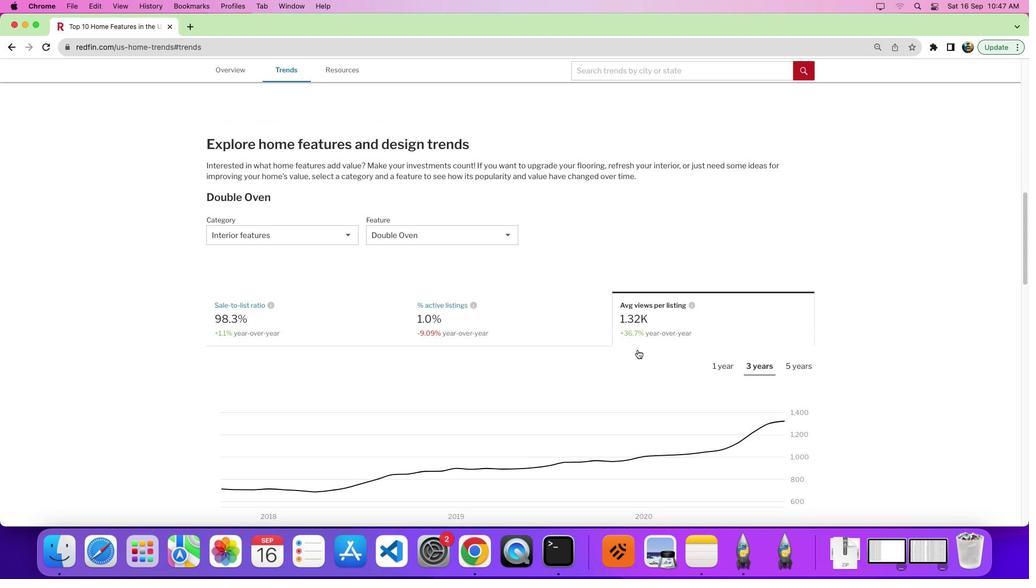 
Action: Mouse moved to (637, 349)
Screenshot: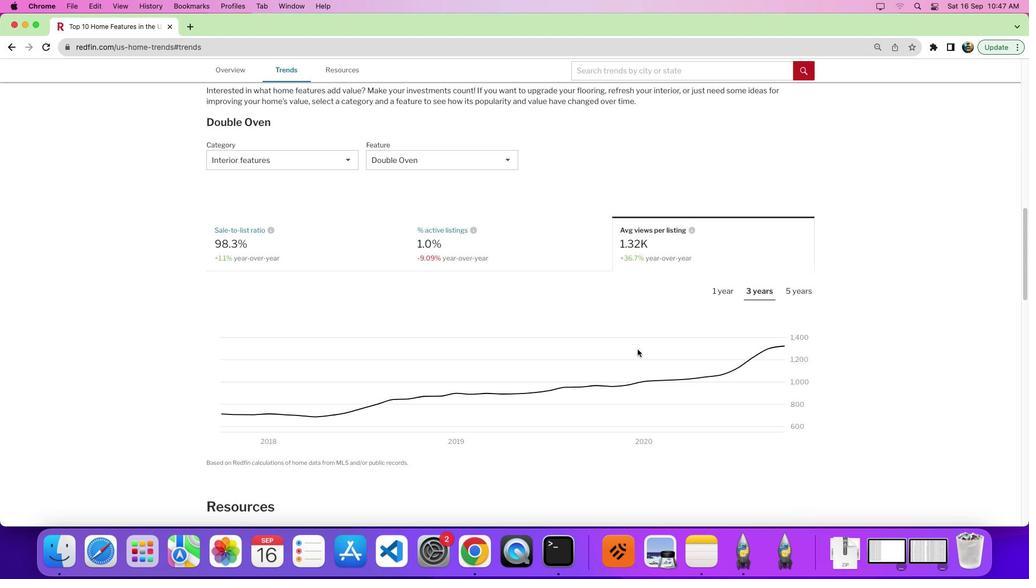 
Action: Mouse scrolled (637, 349) with delta (0, -2)
Screenshot: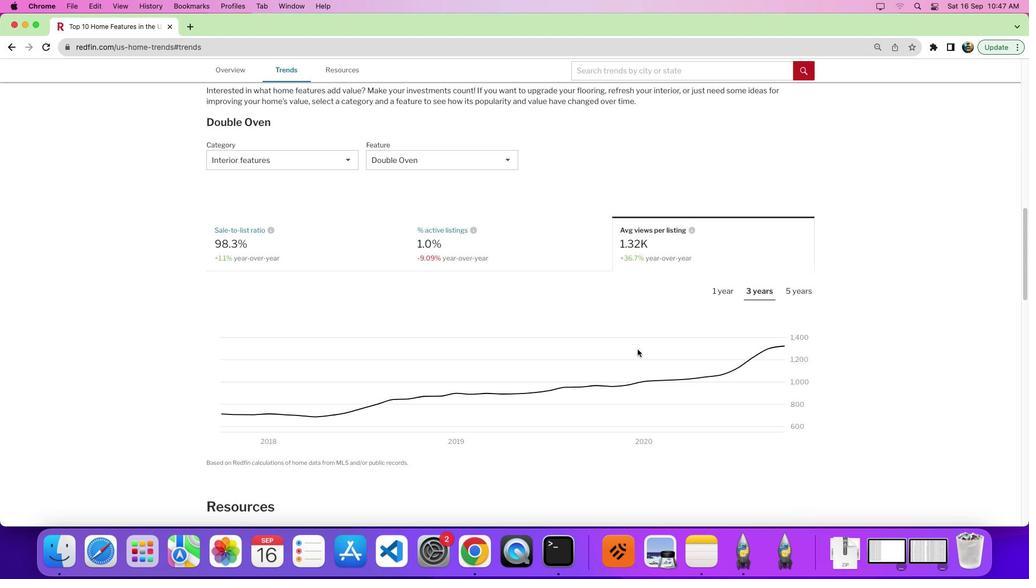 
Action: Mouse moved to (795, 341)
Screenshot: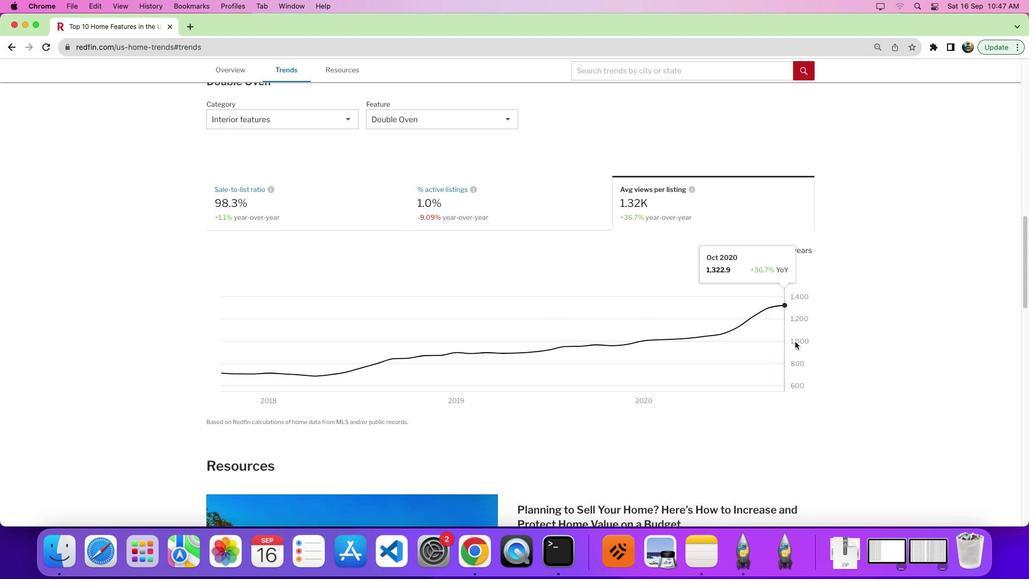 
